Task: For heading Use Lexend with green colour, bold & Underline.  font size for heading22,  'Change the font style of data to'Lexend and font size to 14,  Change the alignment of both headline & data to Align center.  In the sheet  Attendance Log Template
Action: Mouse moved to (62, 179)
Screenshot: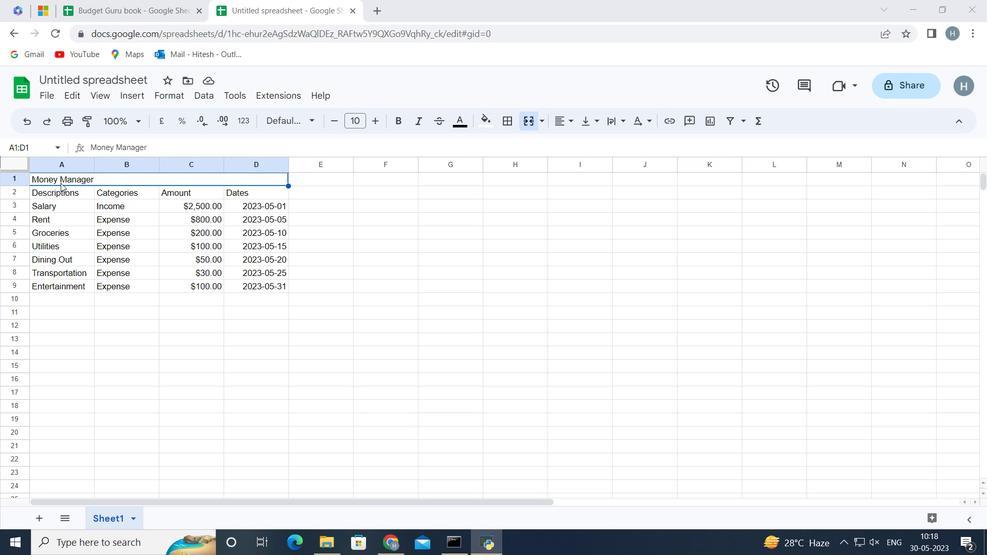
Action: Mouse pressed left at (62, 179)
Screenshot: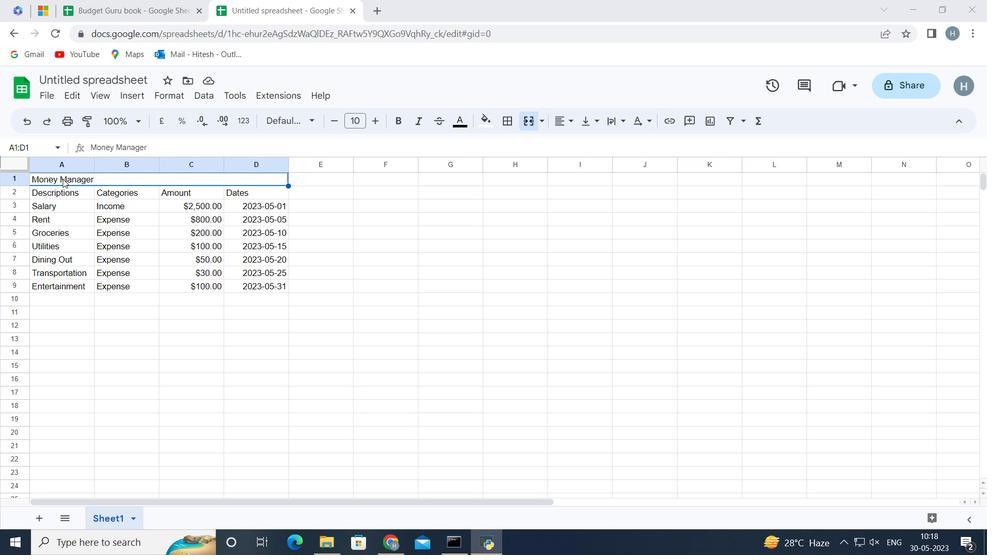 
Action: Mouse moved to (83, 178)
Screenshot: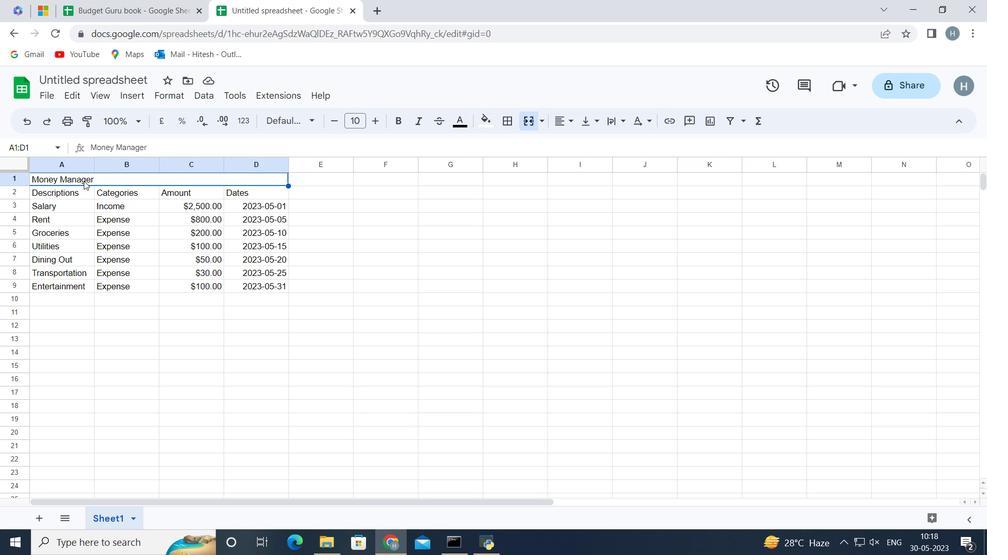 
Action: Mouse pressed left at (83, 178)
Screenshot: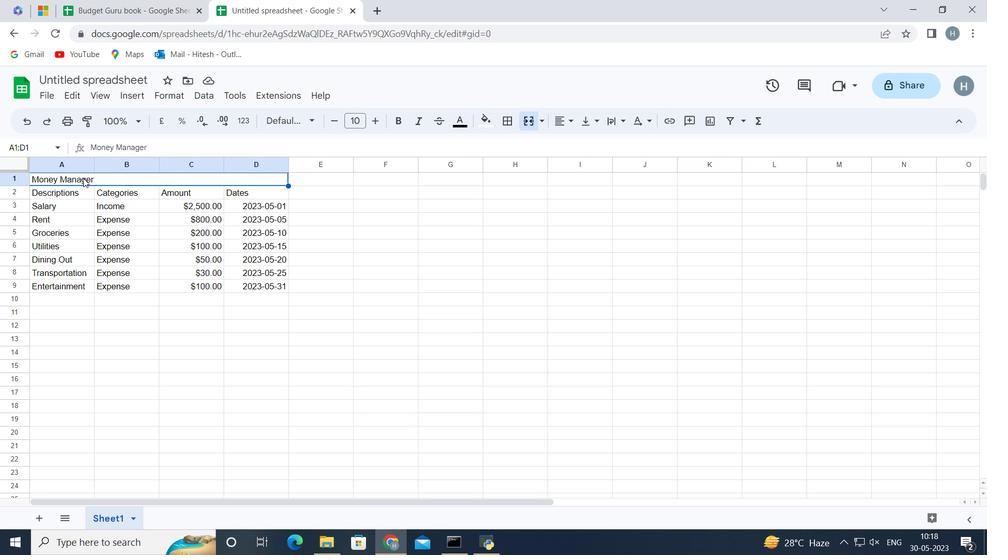 
Action: Mouse moved to (309, 119)
Screenshot: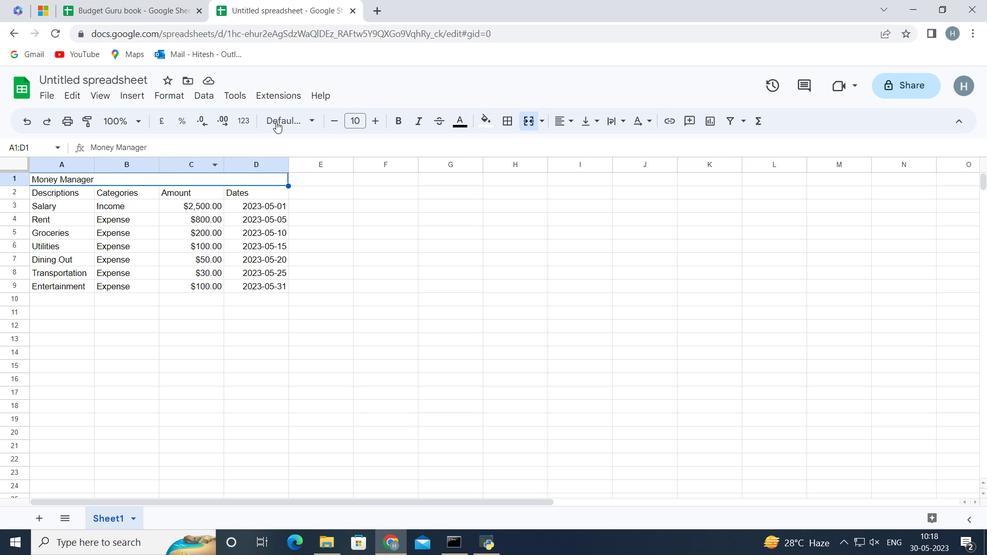 
Action: Mouse pressed left at (309, 119)
Screenshot: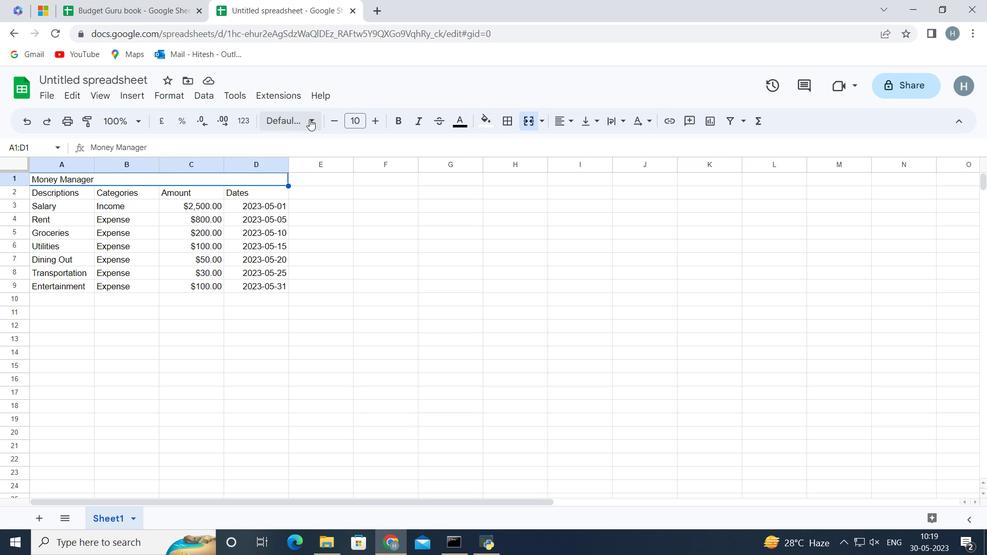 
Action: Mouse moved to (326, 375)
Screenshot: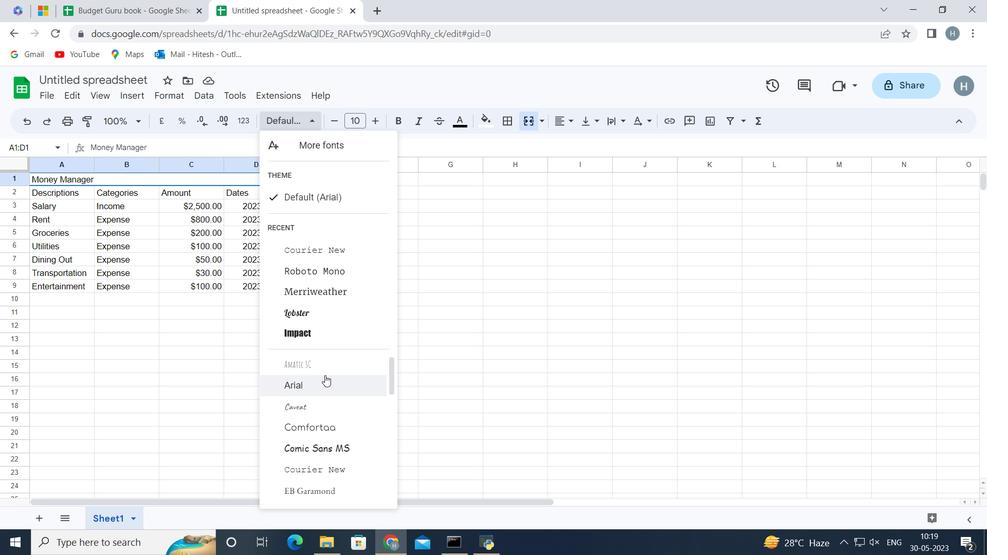 
Action: Mouse scrolled (326, 375) with delta (0, 0)
Screenshot: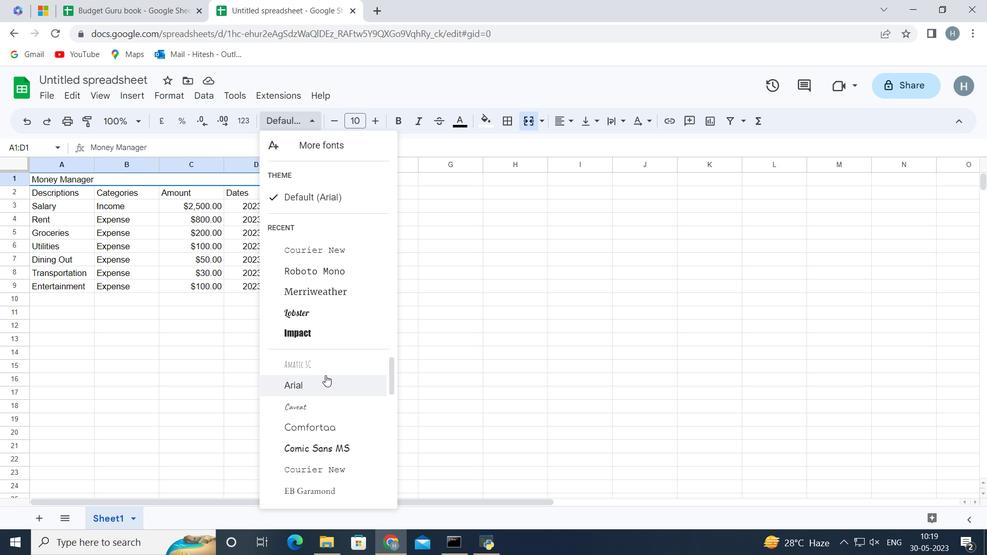 
Action: Mouse scrolled (326, 375) with delta (0, 0)
Screenshot: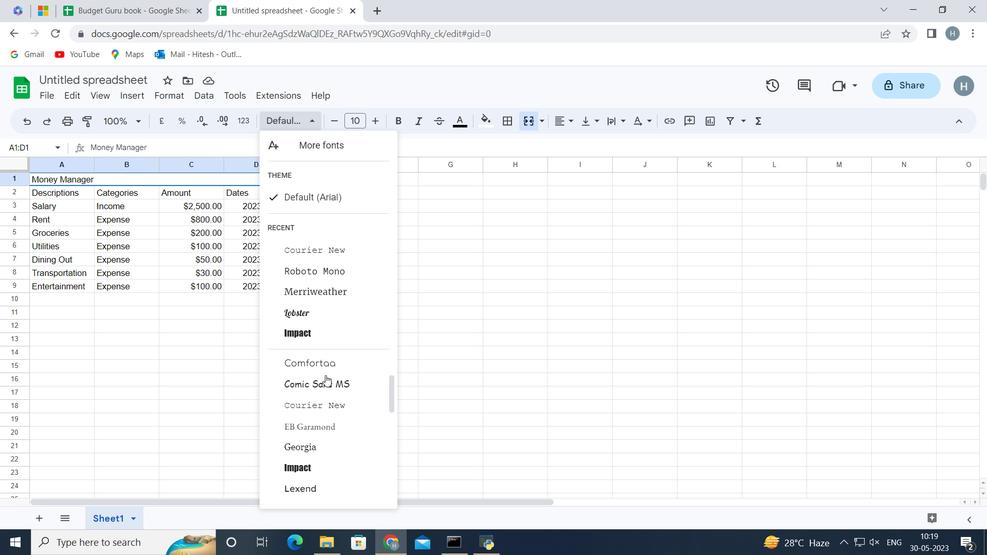 
Action: Mouse moved to (337, 421)
Screenshot: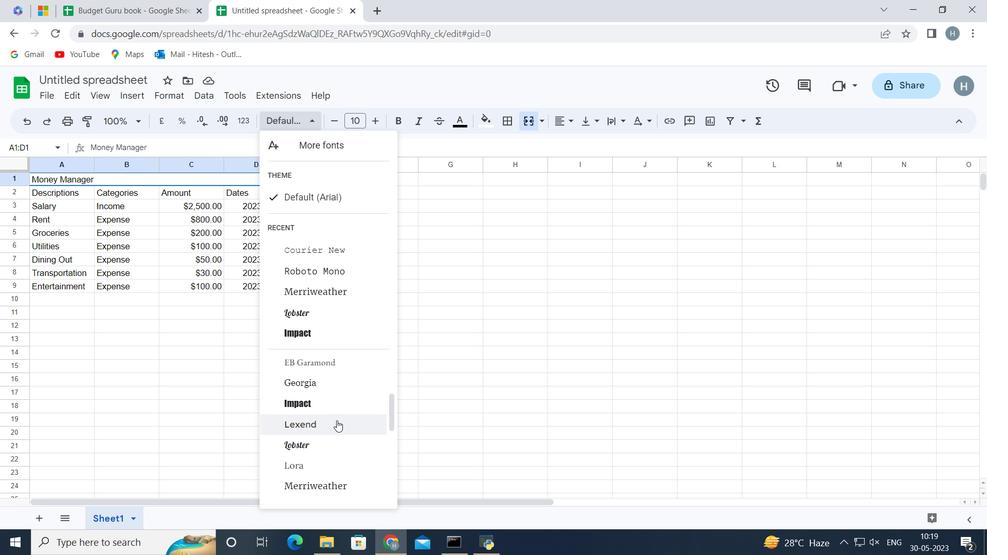 
Action: Mouse pressed left at (337, 421)
Screenshot: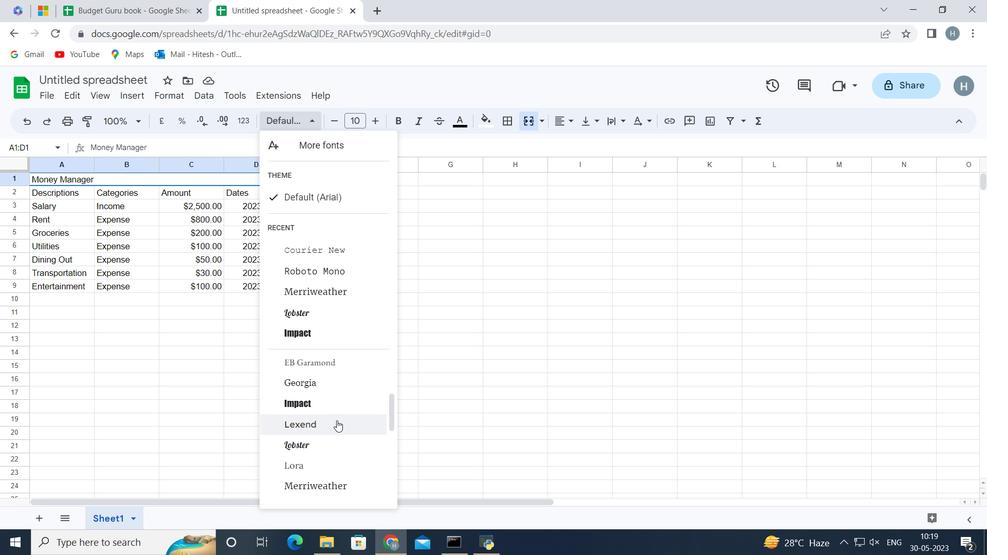 
Action: Mouse moved to (488, 125)
Screenshot: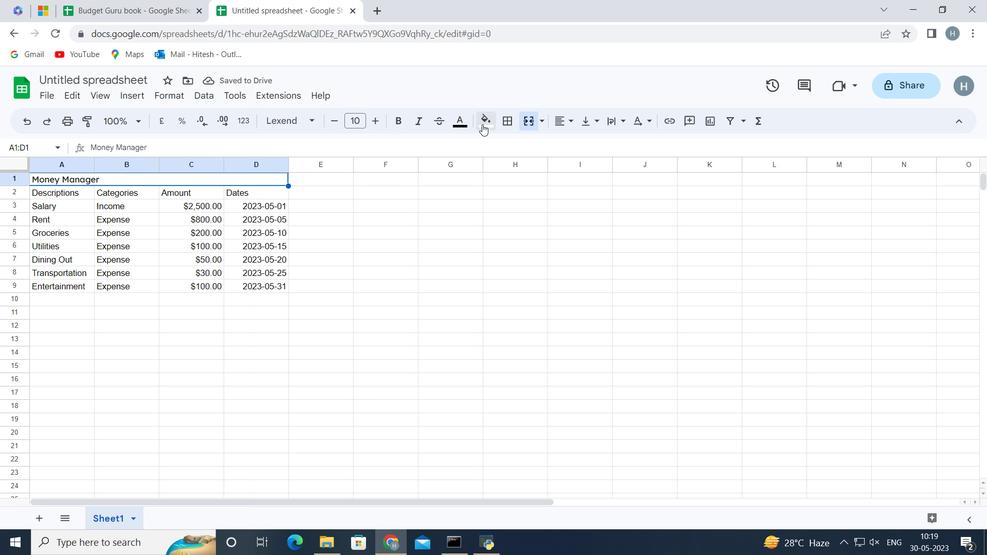 
Action: Mouse pressed left at (488, 125)
Screenshot: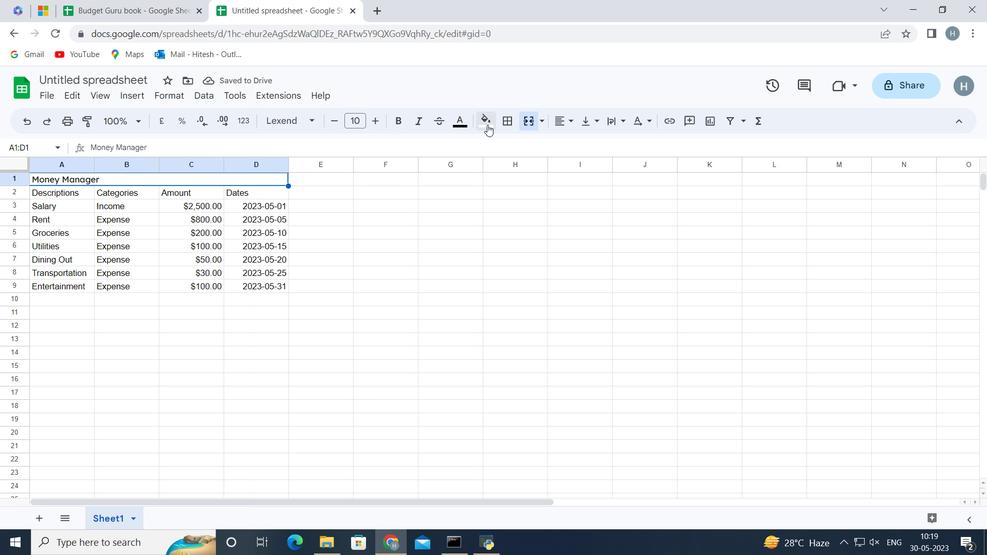 
Action: Mouse moved to (544, 177)
Screenshot: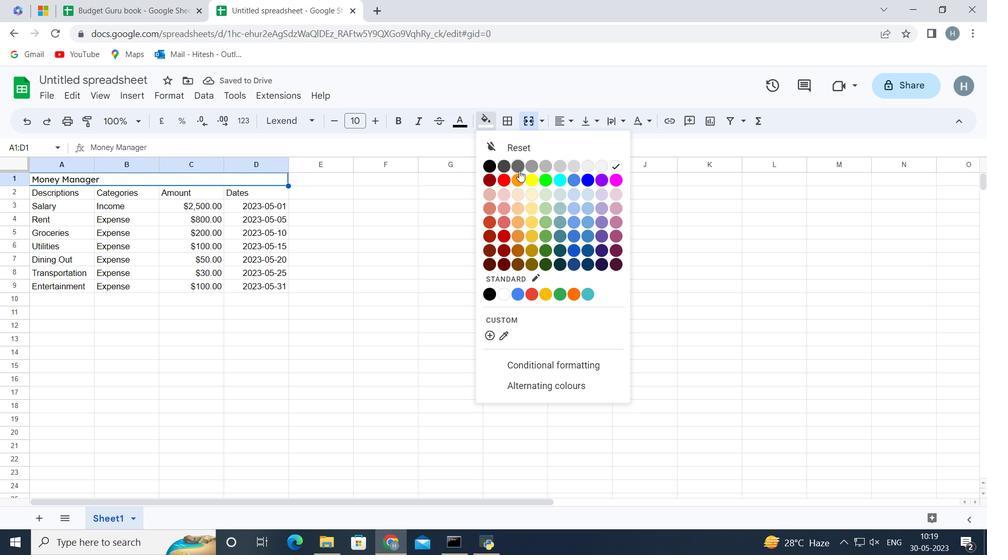 
Action: Mouse pressed left at (544, 177)
Screenshot: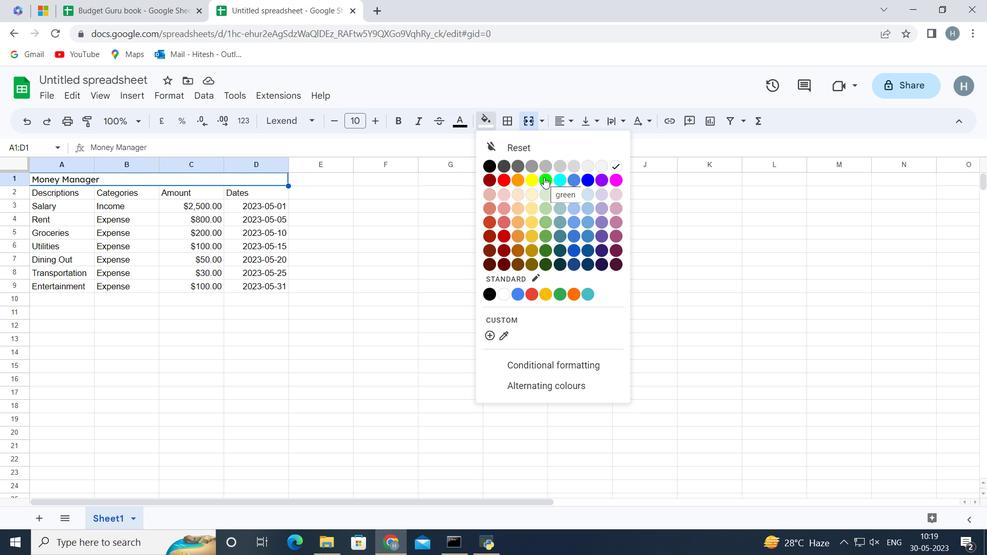 
Action: Mouse moved to (395, 125)
Screenshot: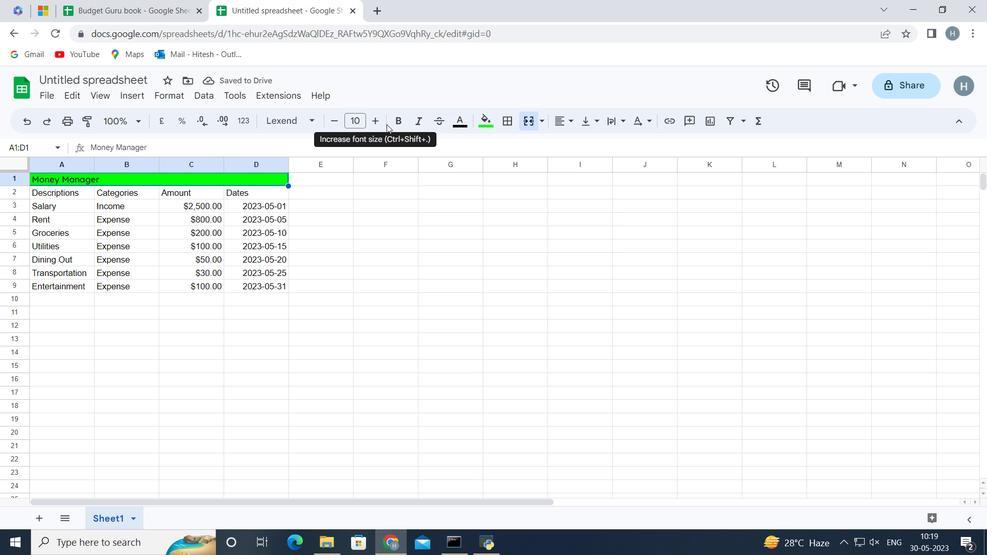 
Action: Mouse pressed left at (395, 125)
Screenshot: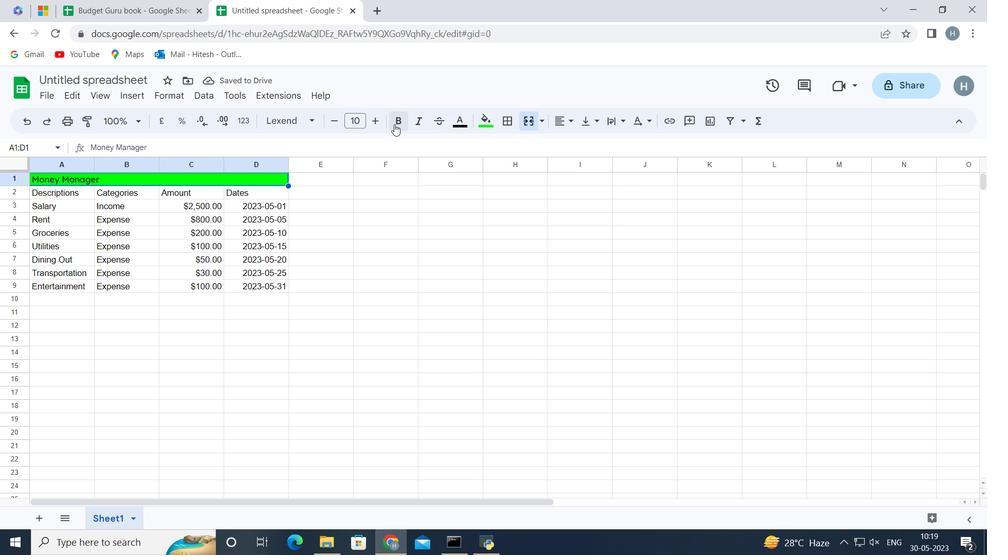 
Action: Mouse moved to (165, 95)
Screenshot: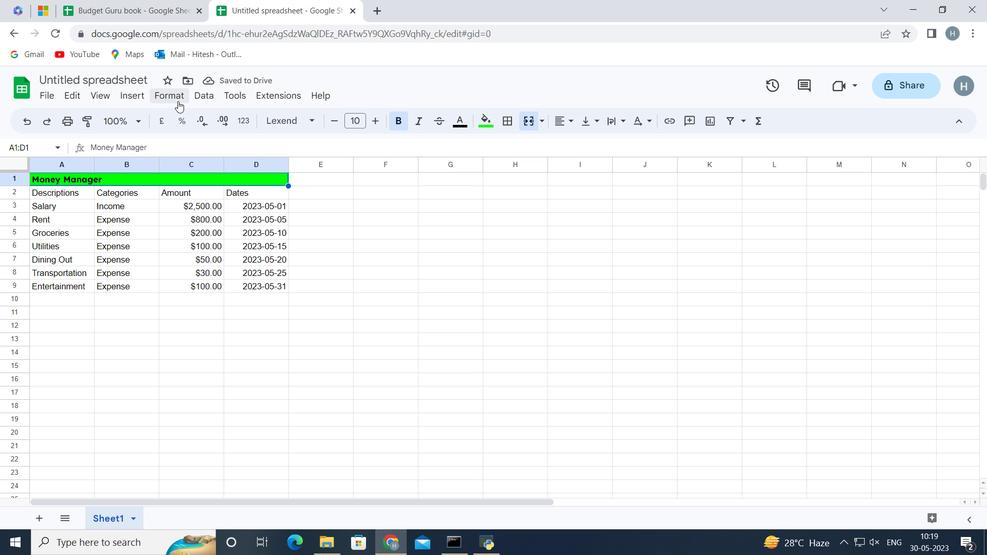
Action: Mouse pressed left at (165, 95)
Screenshot: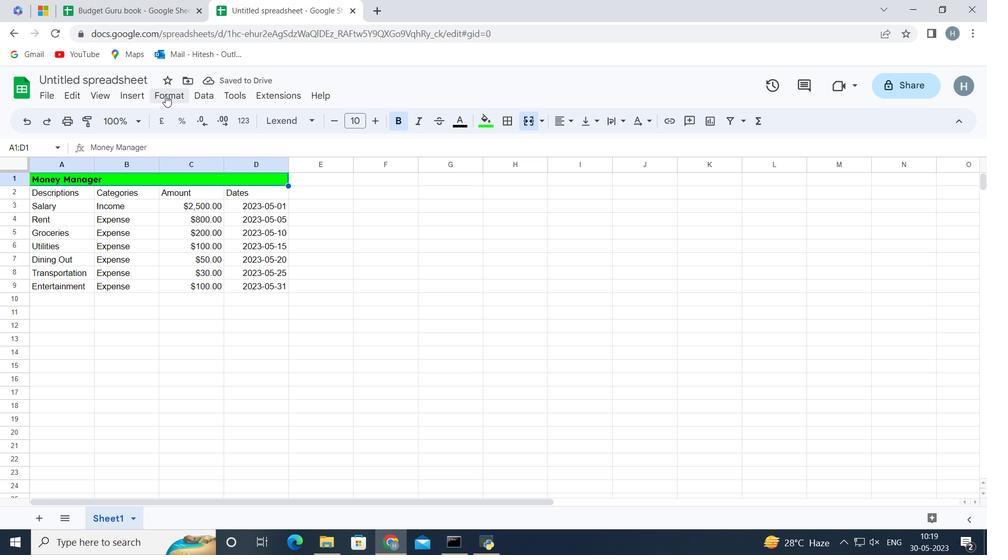 
Action: Mouse moved to (400, 218)
Screenshot: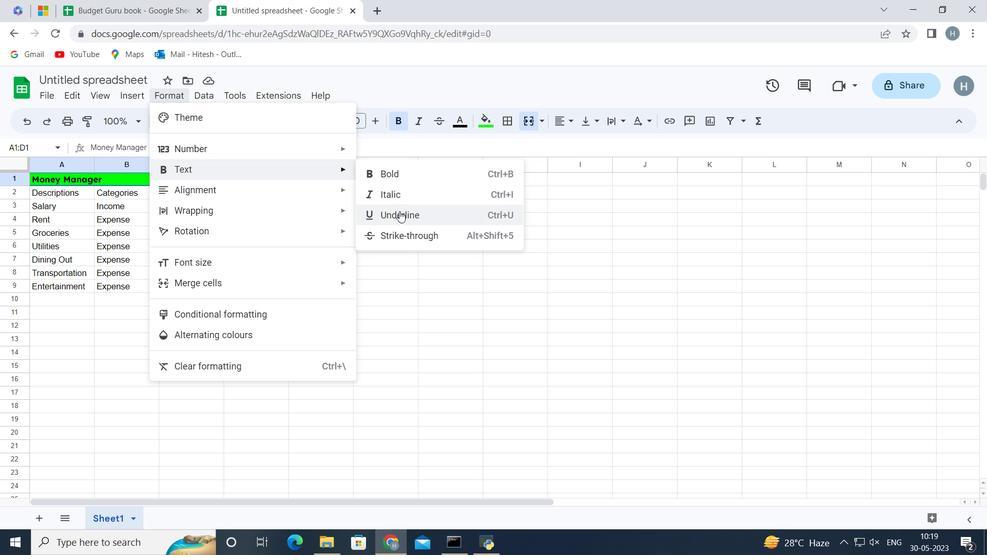 
Action: Mouse pressed left at (400, 218)
Screenshot: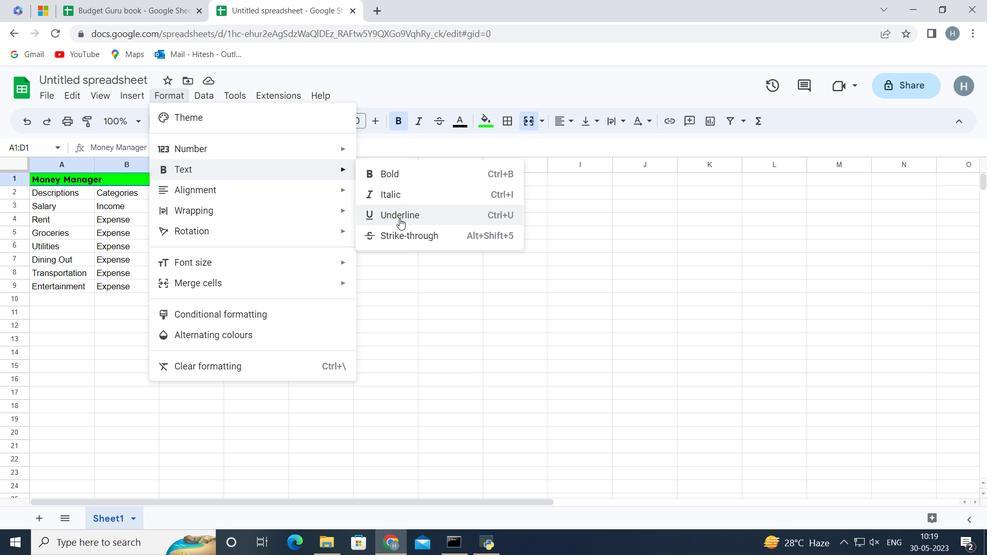 
Action: Mouse moved to (376, 115)
Screenshot: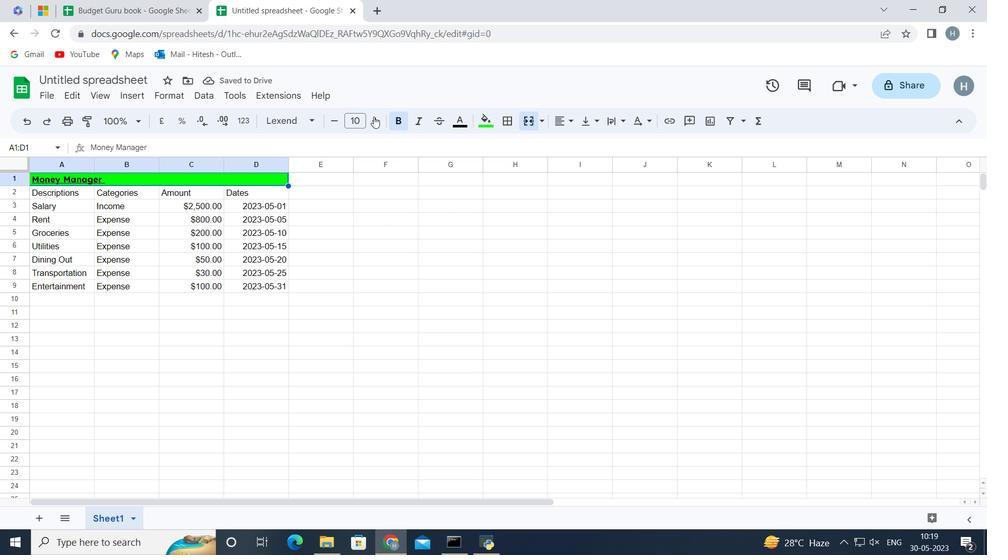 
Action: Mouse pressed left at (376, 115)
Screenshot: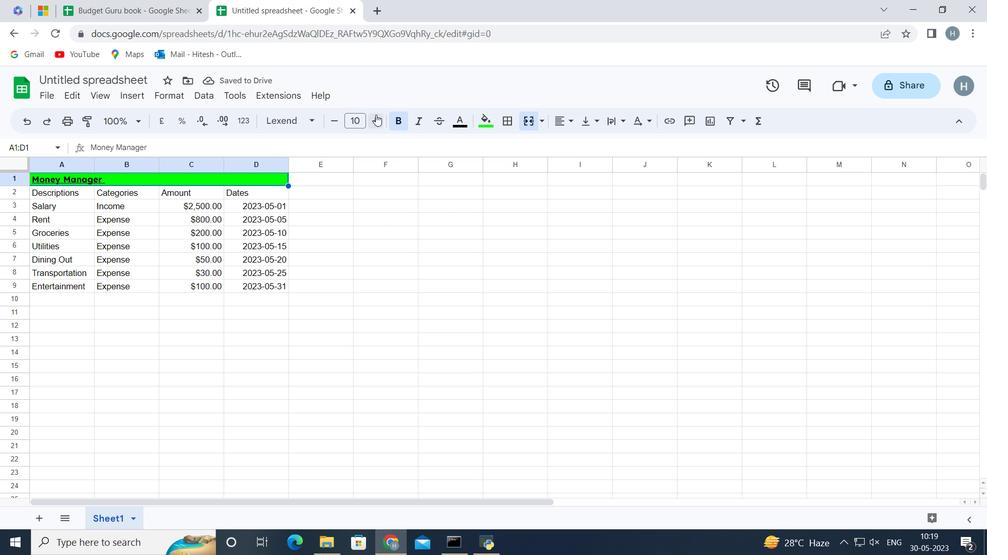 
Action: Mouse pressed left at (376, 115)
Screenshot: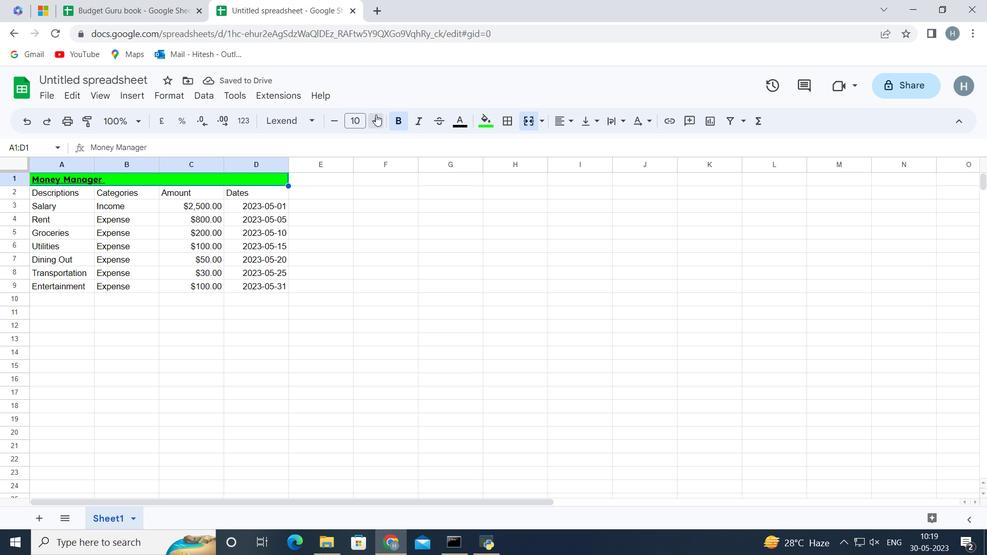 
Action: Mouse pressed left at (376, 115)
Screenshot: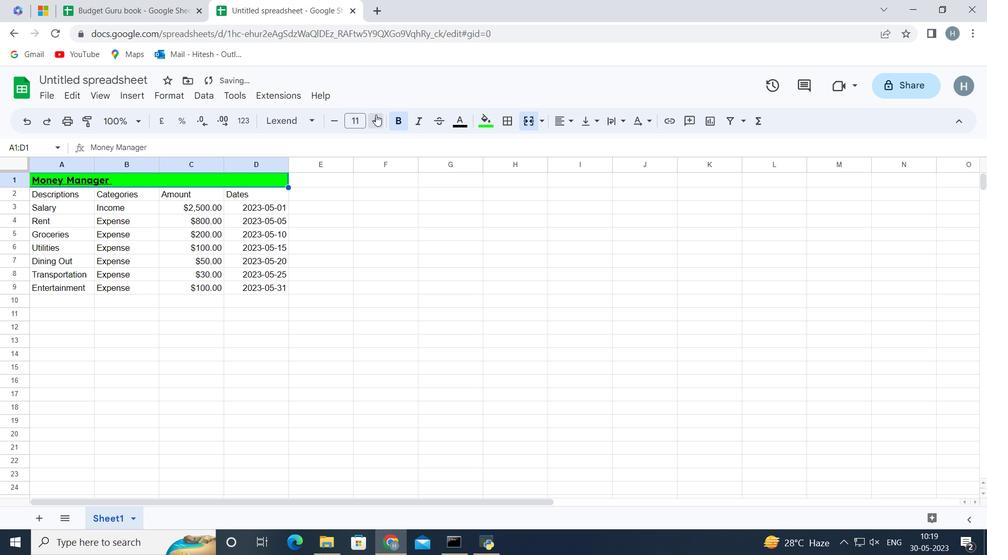 
Action: Mouse pressed left at (376, 115)
Screenshot: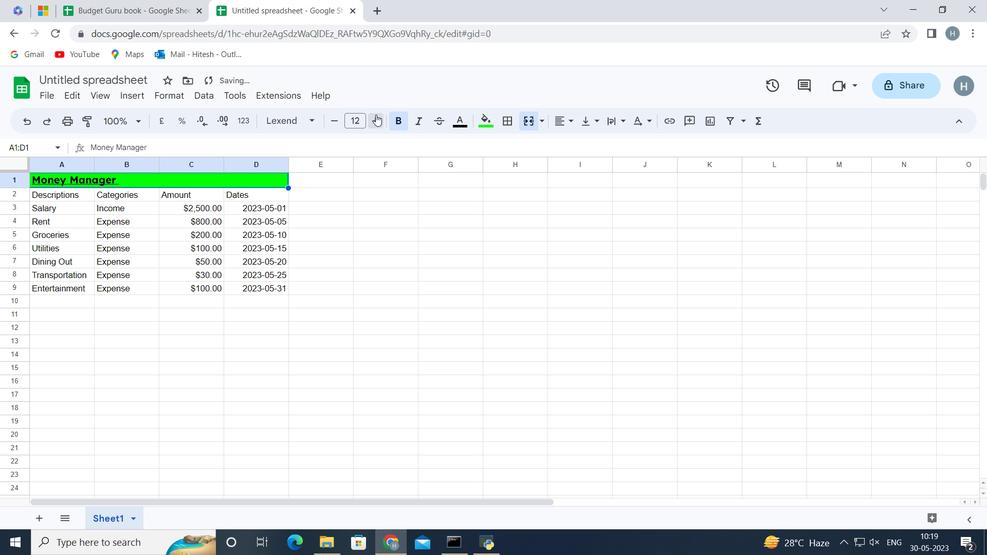 
Action: Mouse pressed left at (376, 115)
Screenshot: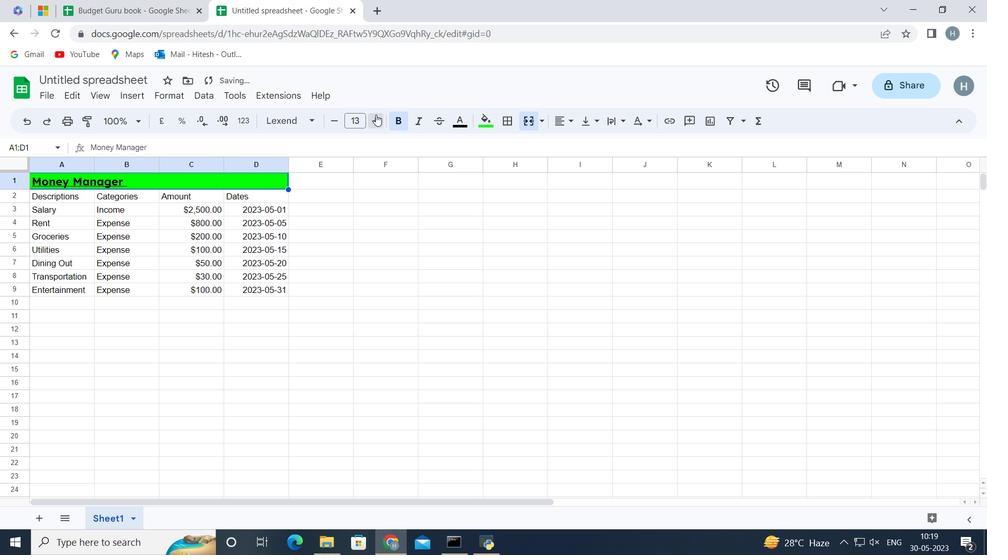 
Action: Mouse pressed left at (376, 115)
Screenshot: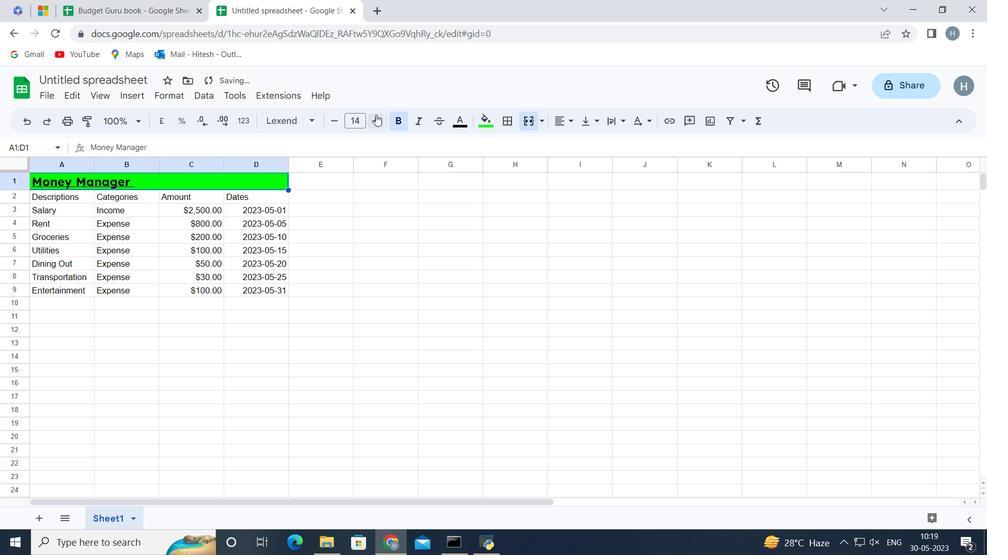 
Action: Mouse pressed left at (376, 115)
Screenshot: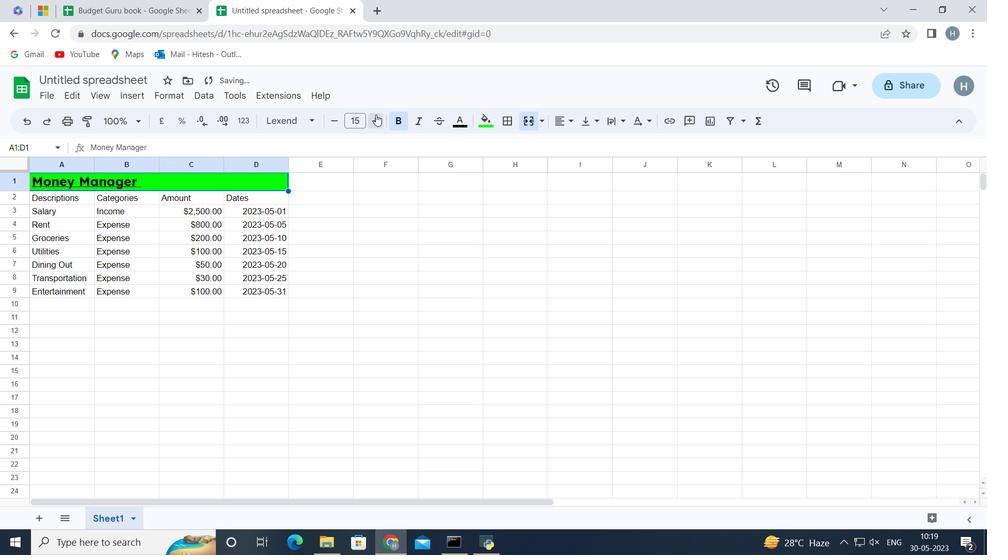 
Action: Mouse pressed left at (376, 115)
Screenshot: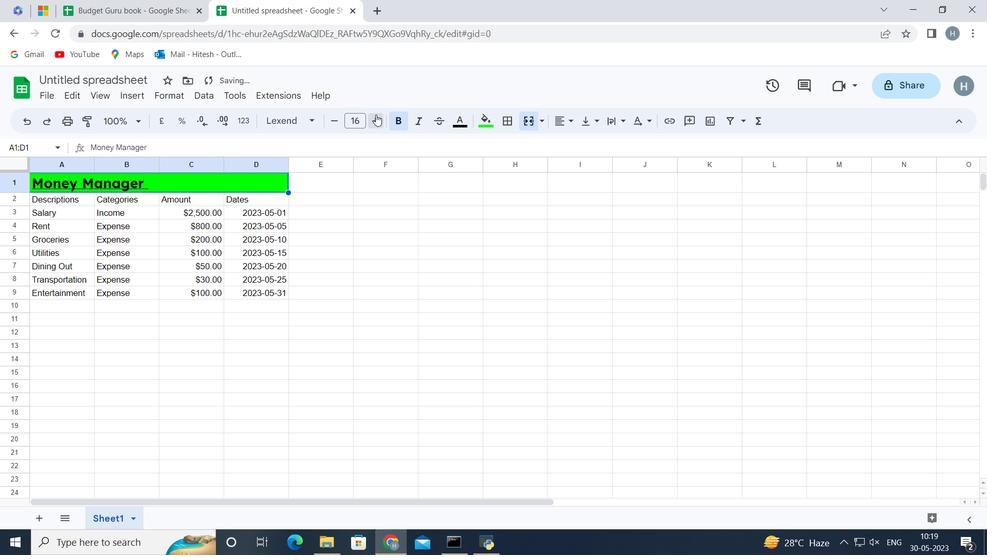 
Action: Mouse pressed left at (376, 115)
Screenshot: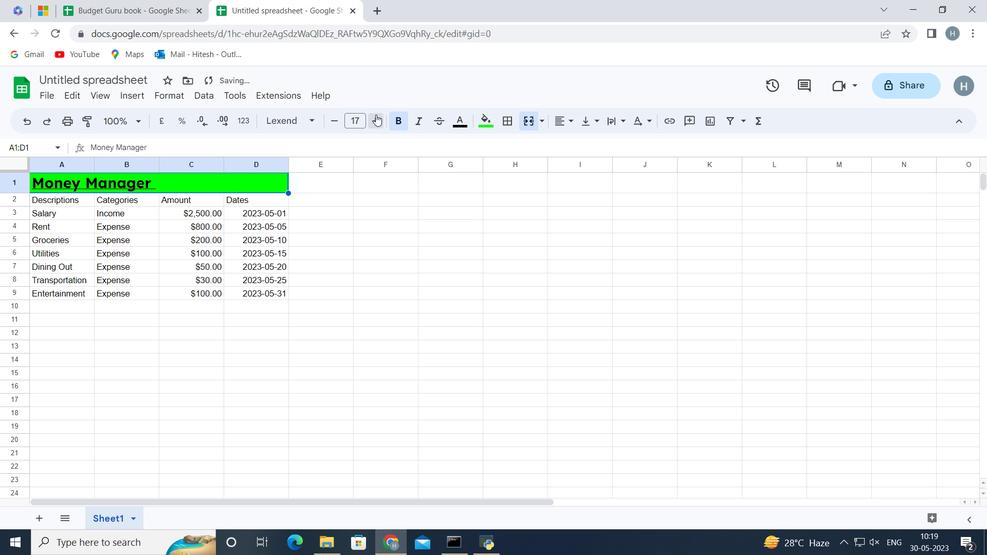 
Action: Mouse pressed left at (376, 115)
Screenshot: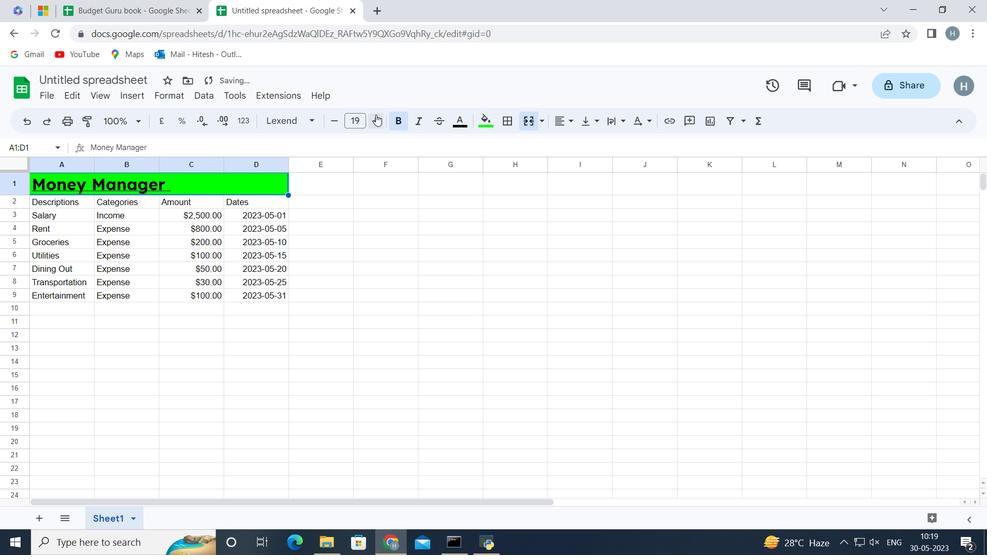 
Action: Mouse pressed left at (376, 115)
Screenshot: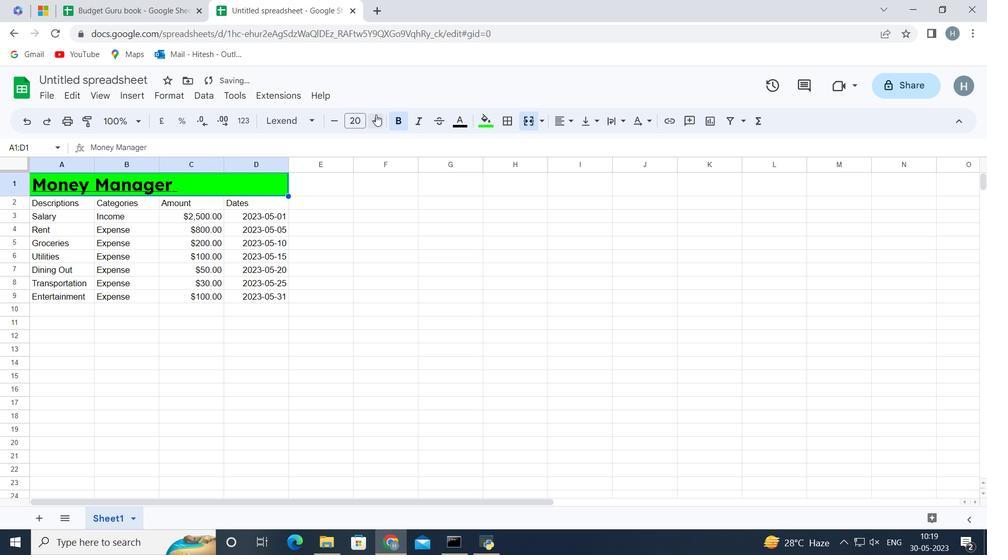 
Action: Mouse pressed left at (376, 115)
Screenshot: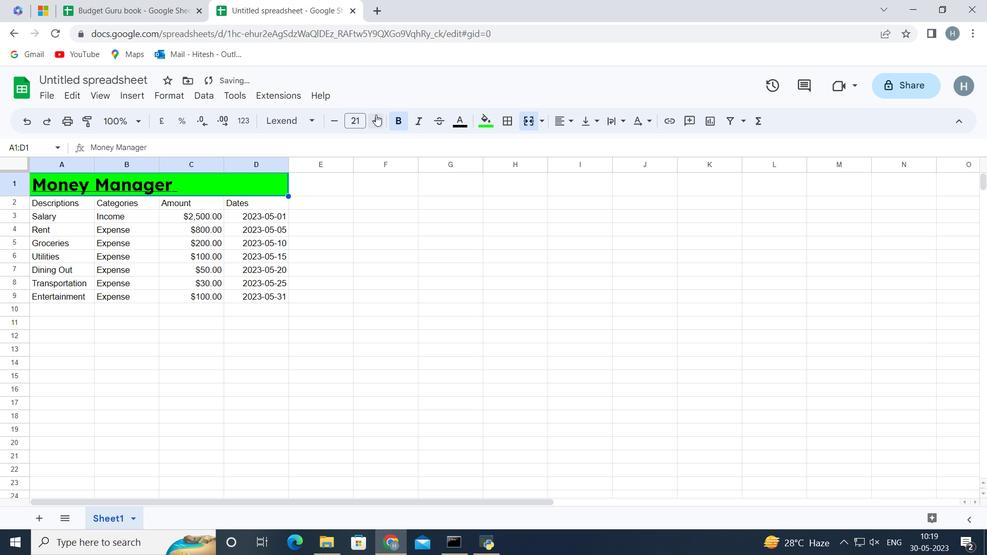 
Action: Mouse moved to (168, 398)
Screenshot: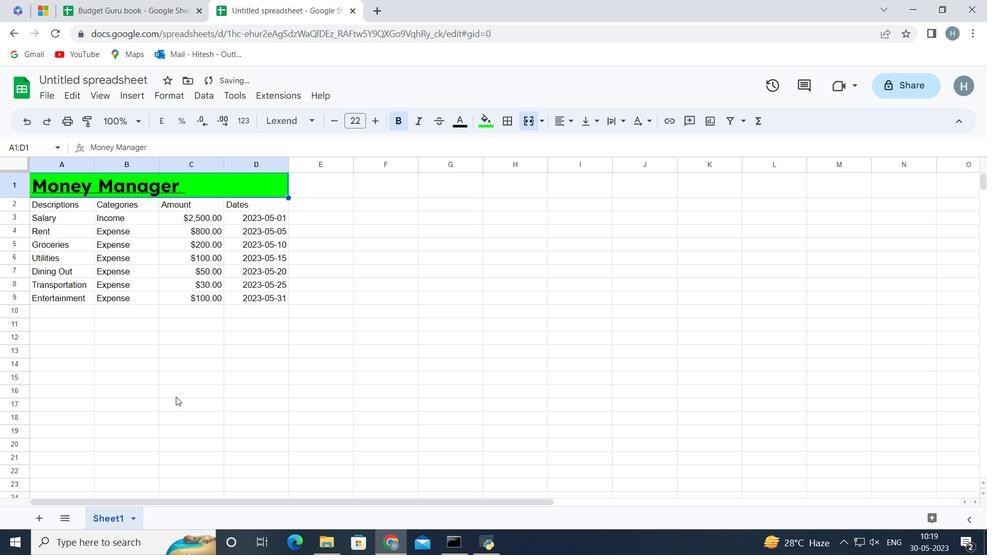 
Action: Mouse pressed left at (168, 398)
Screenshot: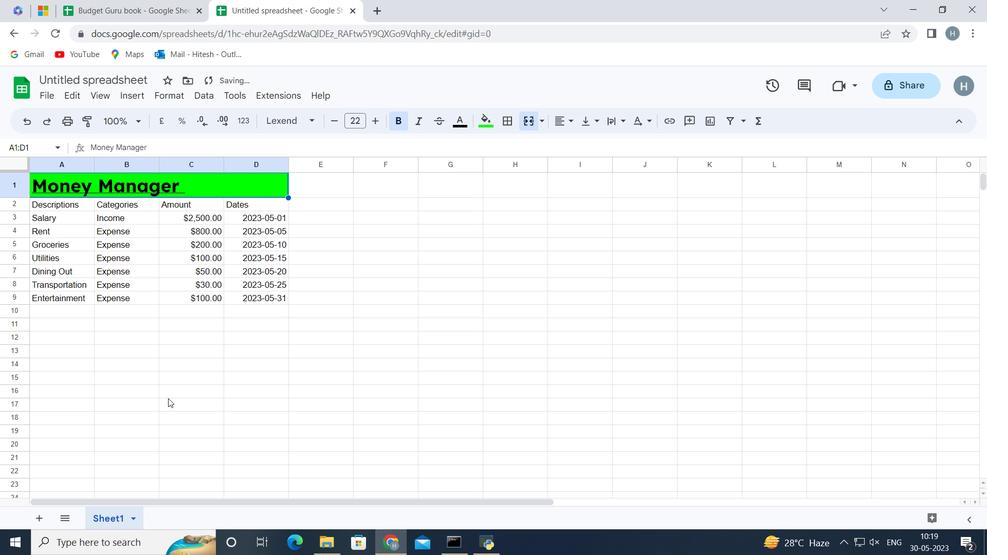 
Action: Mouse moved to (58, 201)
Screenshot: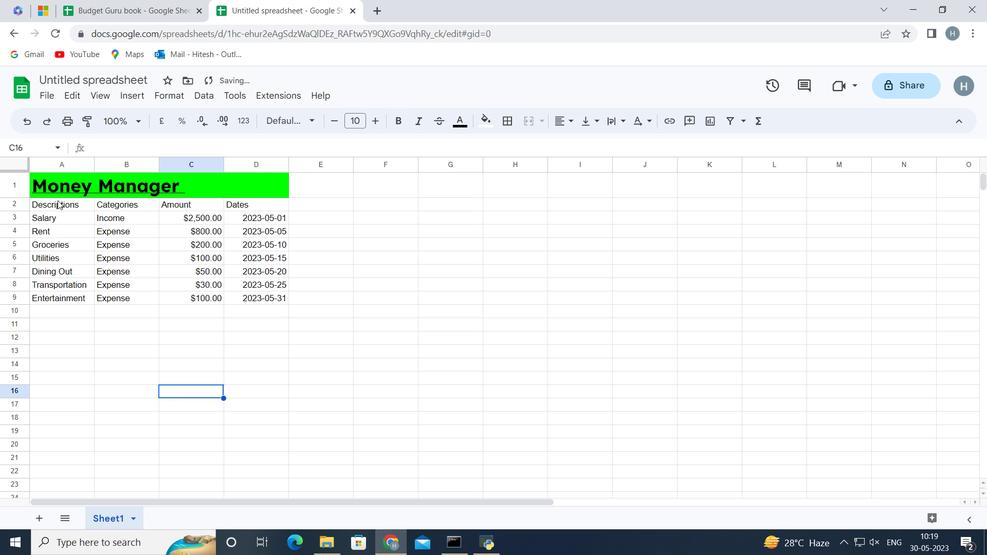 
Action: Mouse pressed left at (58, 201)
Screenshot: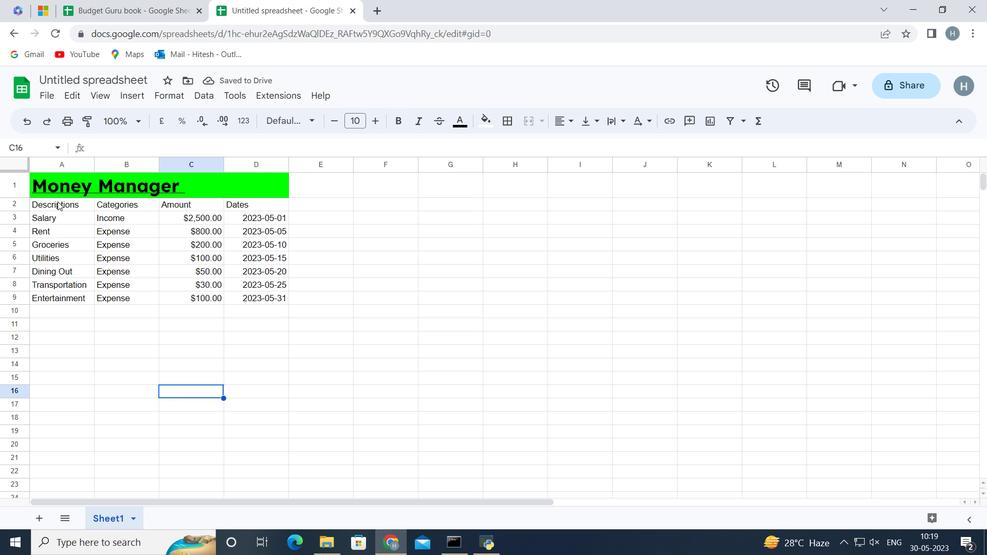 
Action: Key pressed <Key.shift><Key.right><Key.right><Key.right><Key.down><Key.down><Key.down><Key.down><Key.down><Key.down><Key.down>
Screenshot: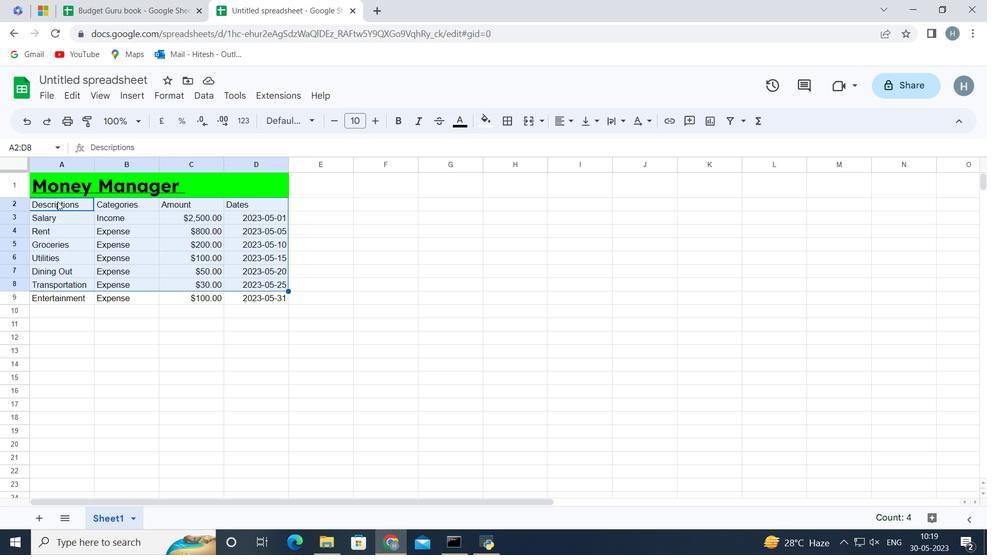 
Action: Mouse moved to (293, 123)
Screenshot: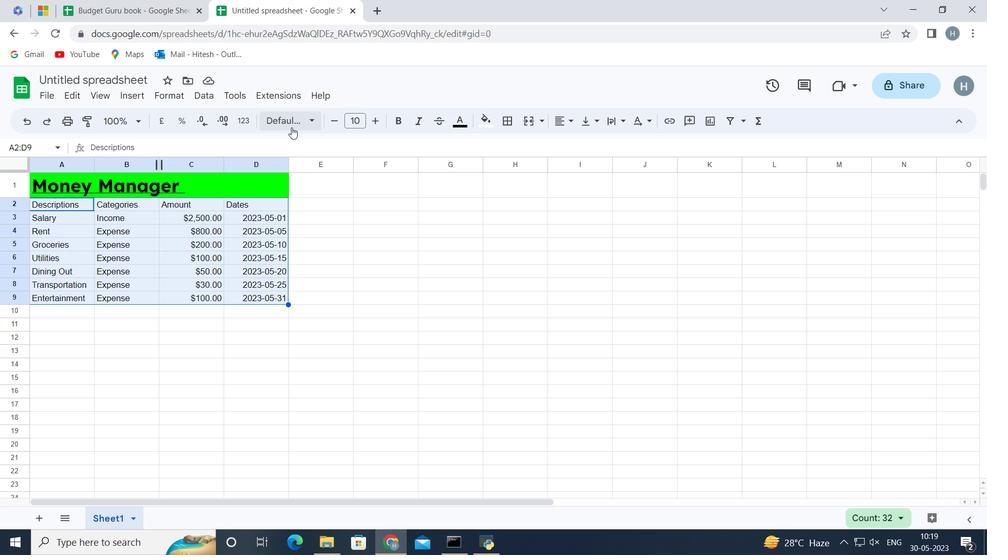 
Action: Mouse pressed left at (293, 123)
Screenshot: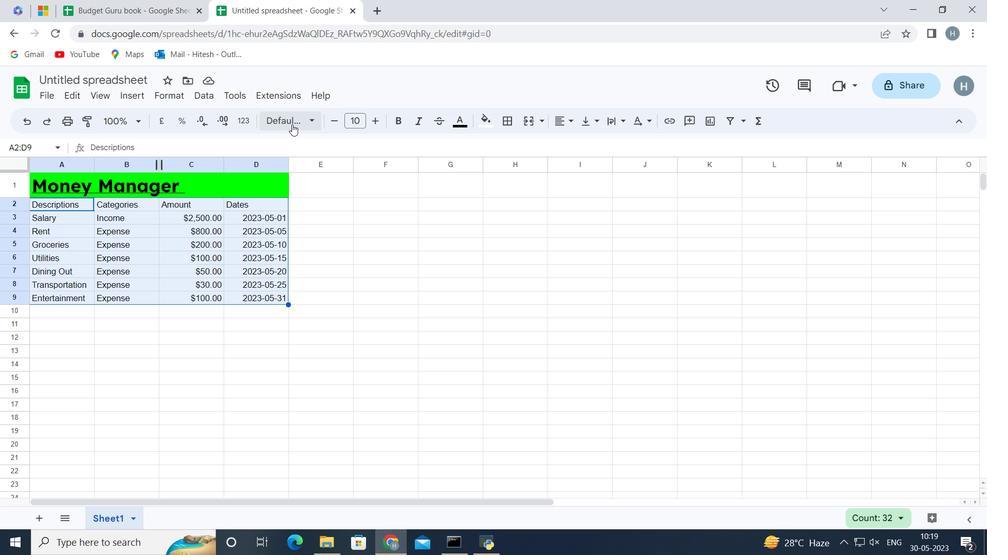 
Action: Mouse moved to (297, 246)
Screenshot: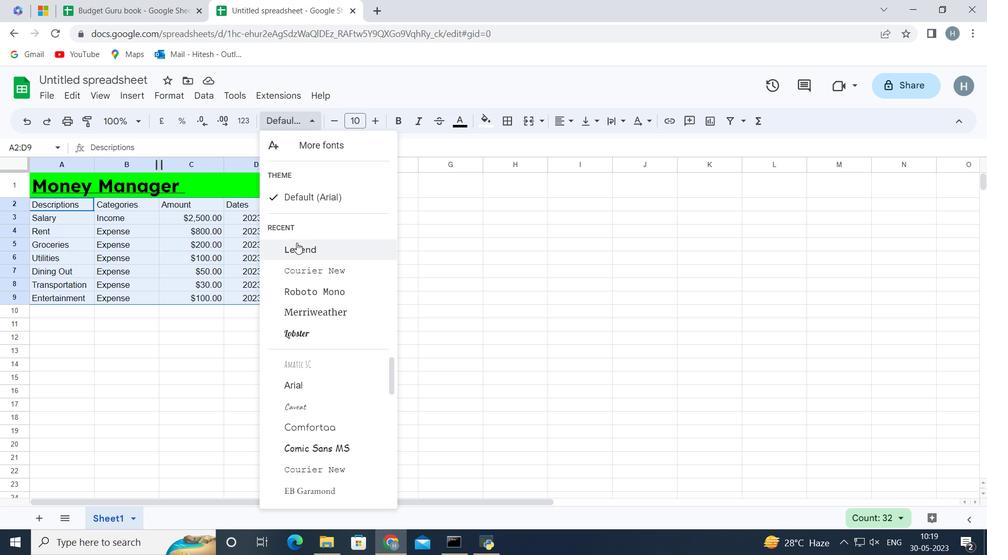 
Action: Mouse pressed left at (297, 246)
Screenshot: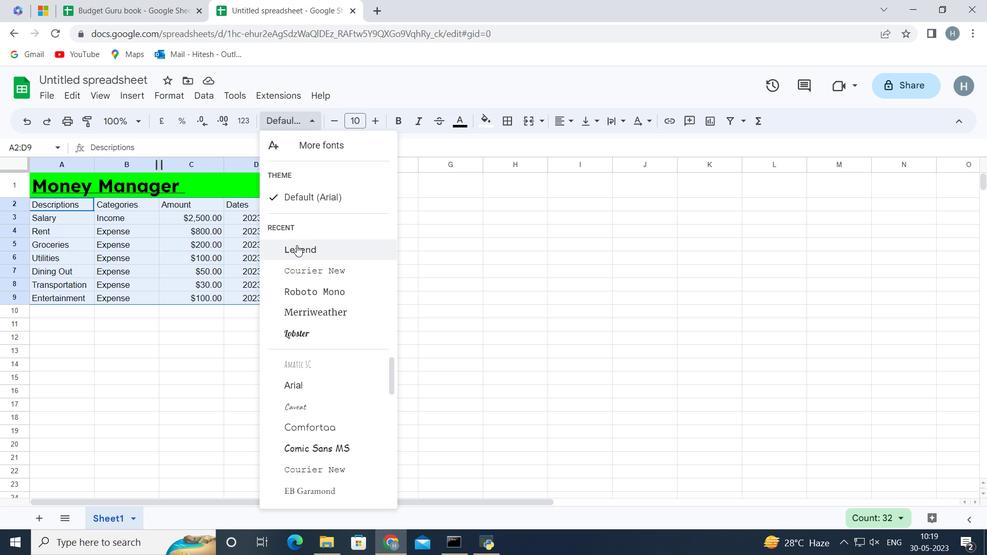 
Action: Mouse moved to (376, 123)
Screenshot: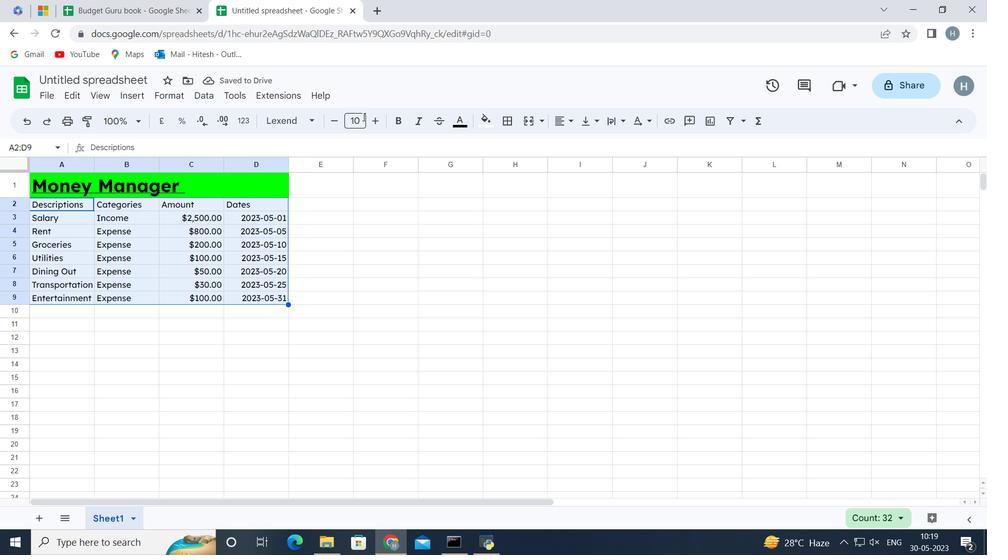 
Action: Mouse pressed left at (376, 123)
Screenshot: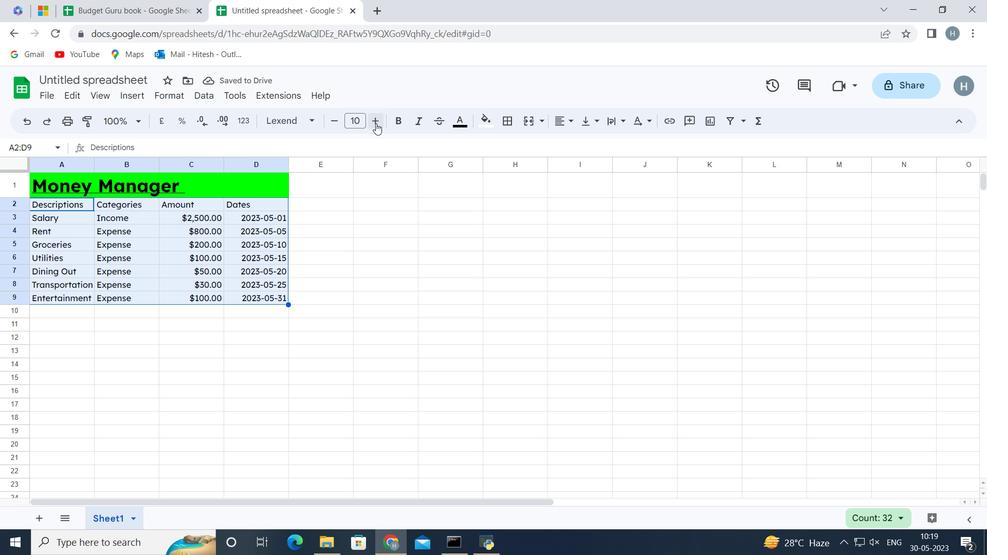 
Action: Mouse pressed left at (376, 123)
Screenshot: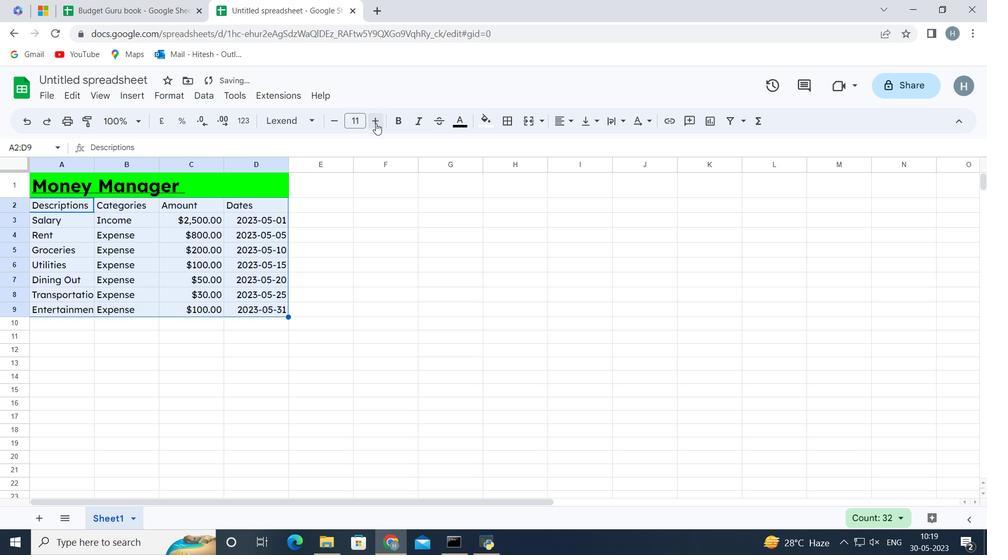 
Action: Mouse pressed left at (376, 123)
Screenshot: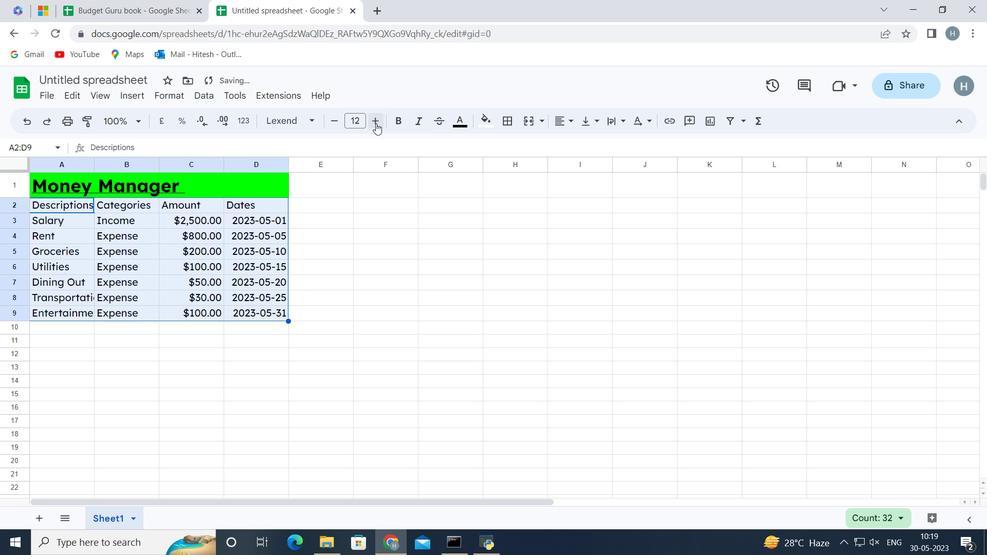 
Action: Mouse pressed left at (376, 123)
Screenshot: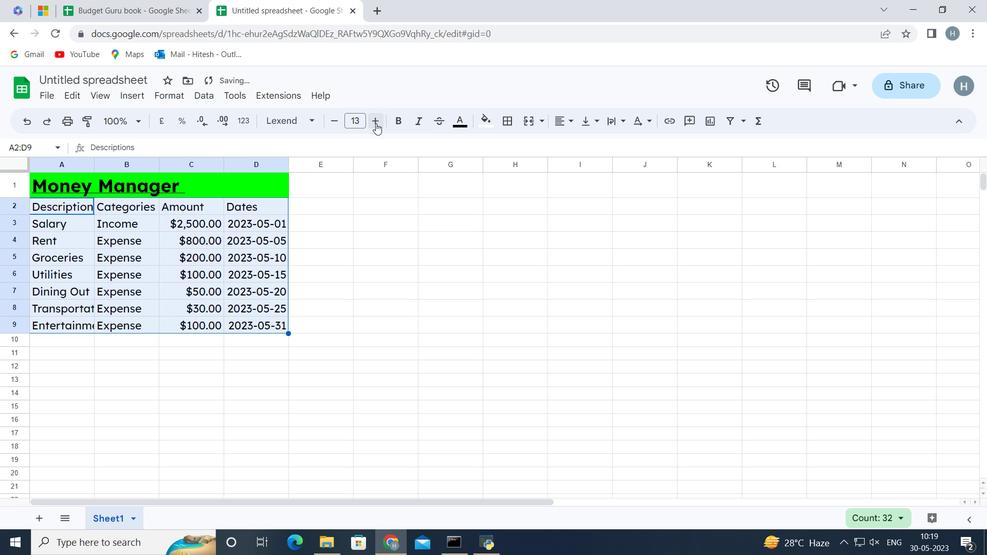 
Action: Mouse moved to (125, 373)
Screenshot: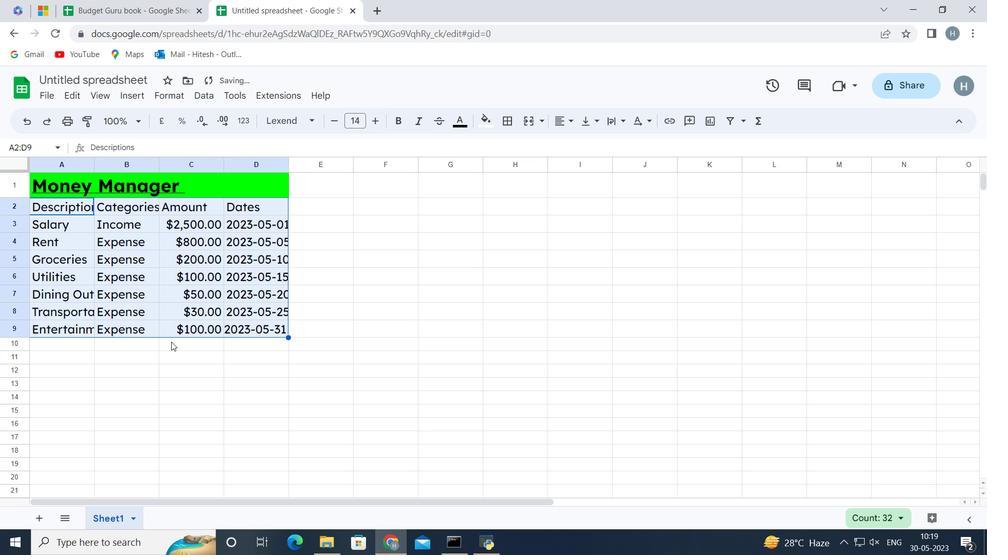 
Action: Mouse pressed left at (125, 373)
Screenshot: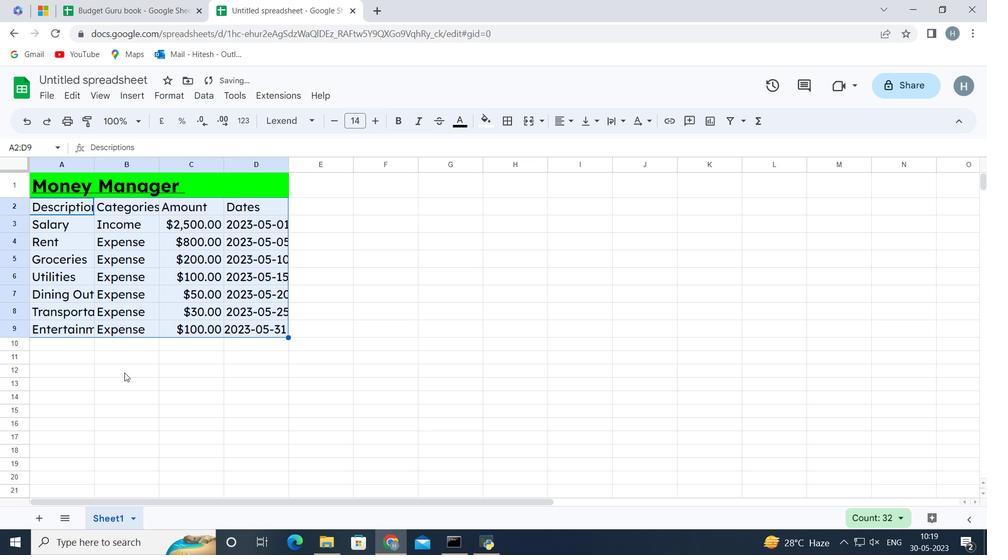 
Action: Mouse moved to (47, 160)
Screenshot: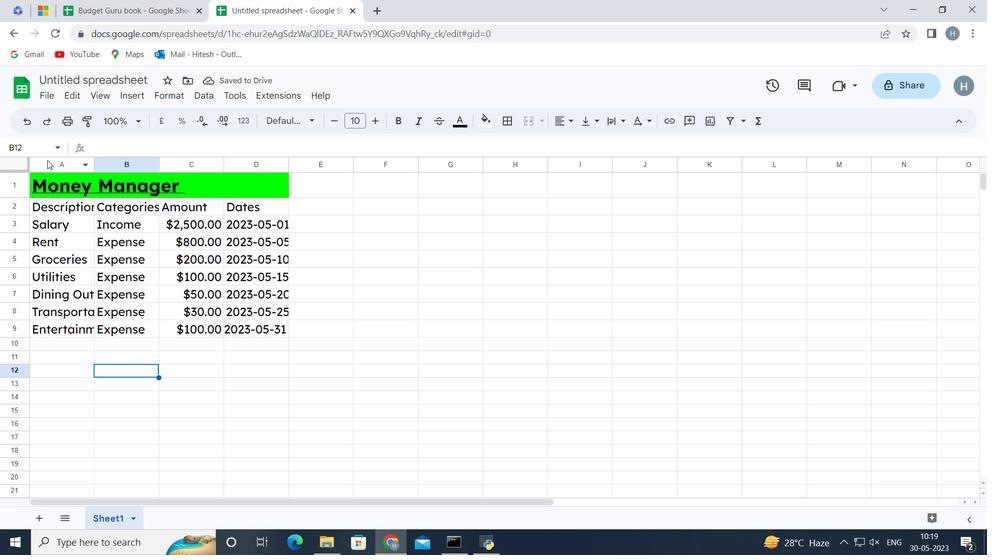
Action: Mouse pressed left at (47, 160)
Screenshot: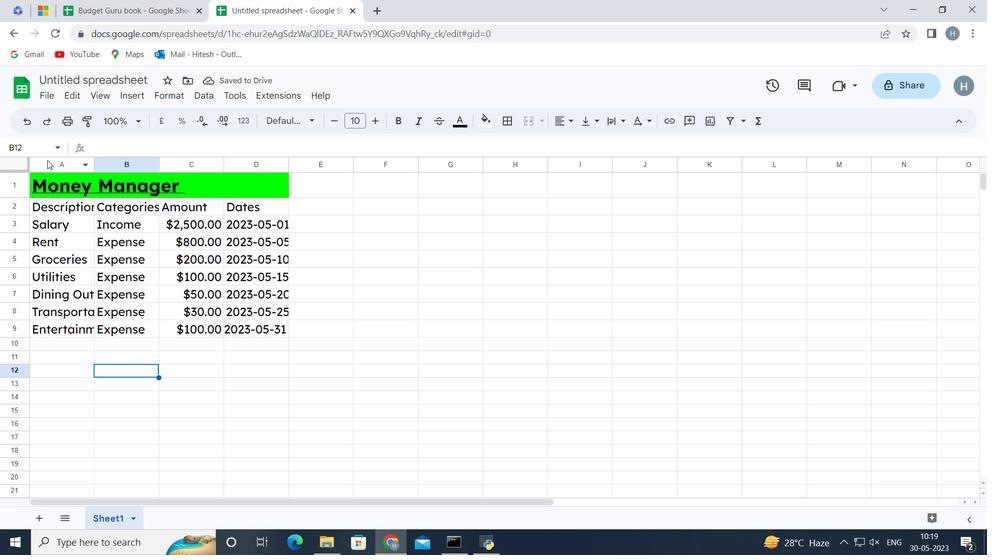 
Action: Mouse moved to (95, 163)
Screenshot: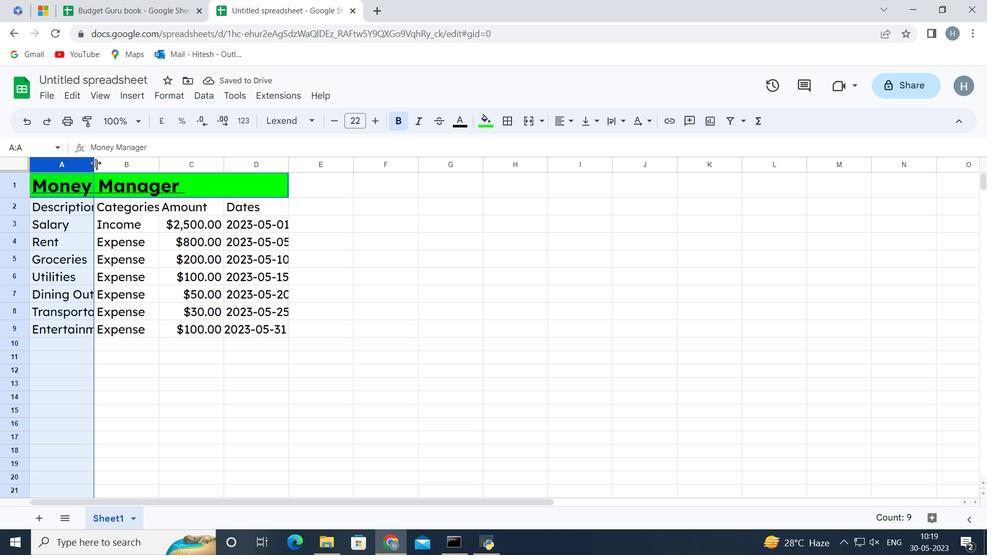 
Action: Mouse pressed left at (95, 163)
Screenshot: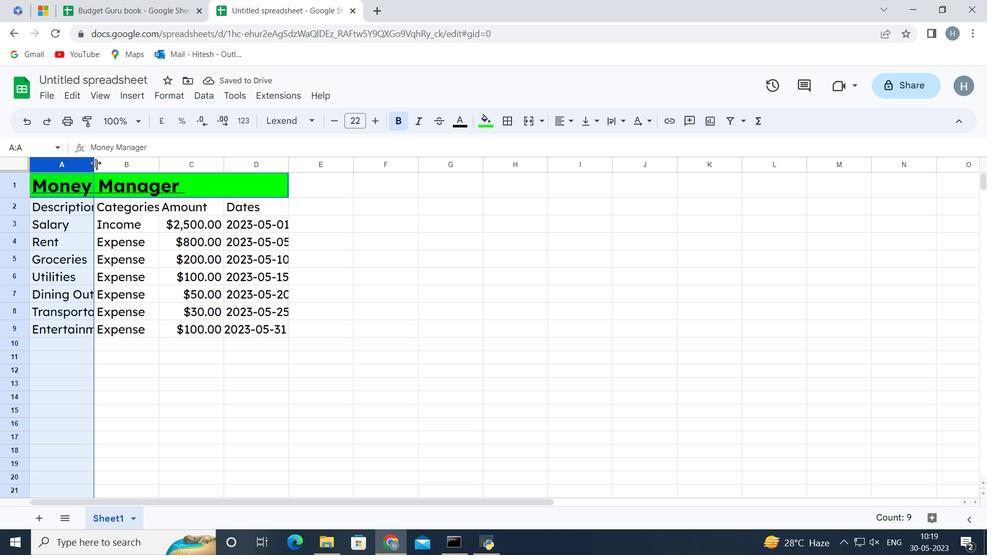 
Action: Mouse moved to (94, 163)
Screenshot: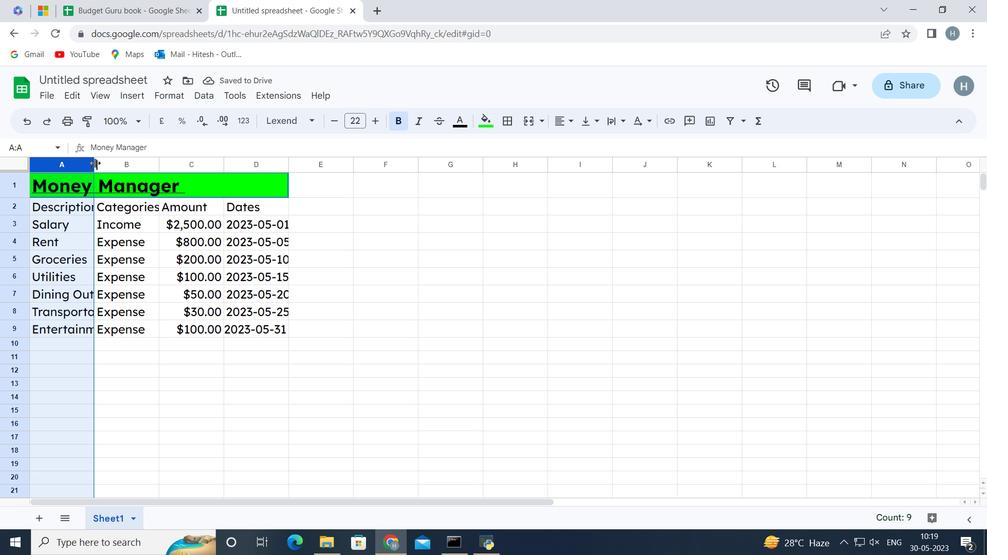 
Action: Mouse pressed left at (94, 163)
Screenshot: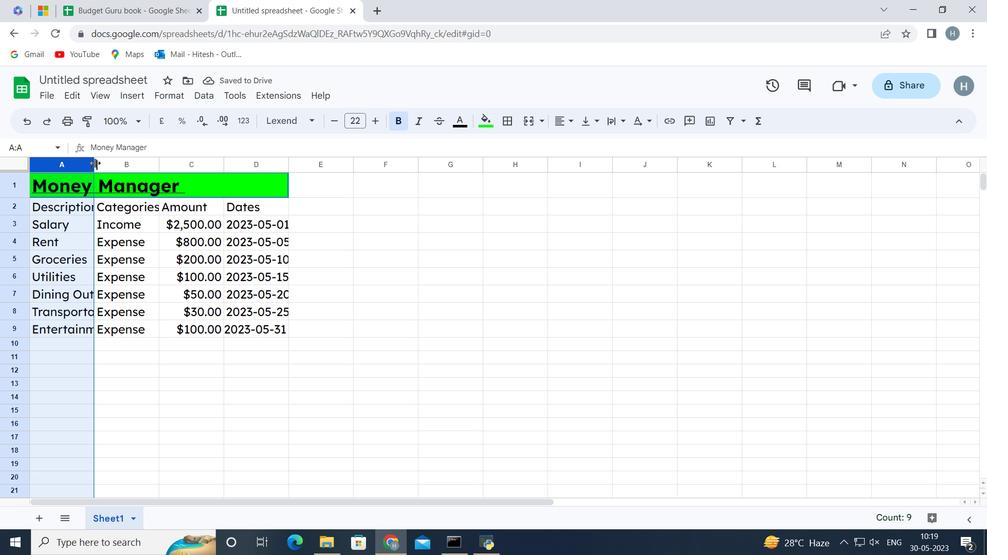 
Action: Mouse moved to (214, 165)
Screenshot: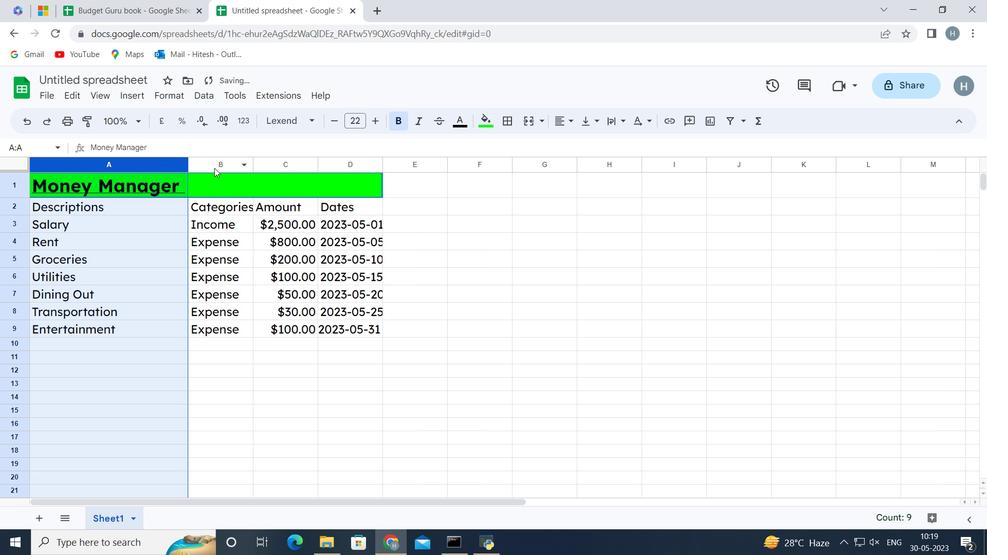 
Action: Mouse pressed left at (214, 165)
Screenshot: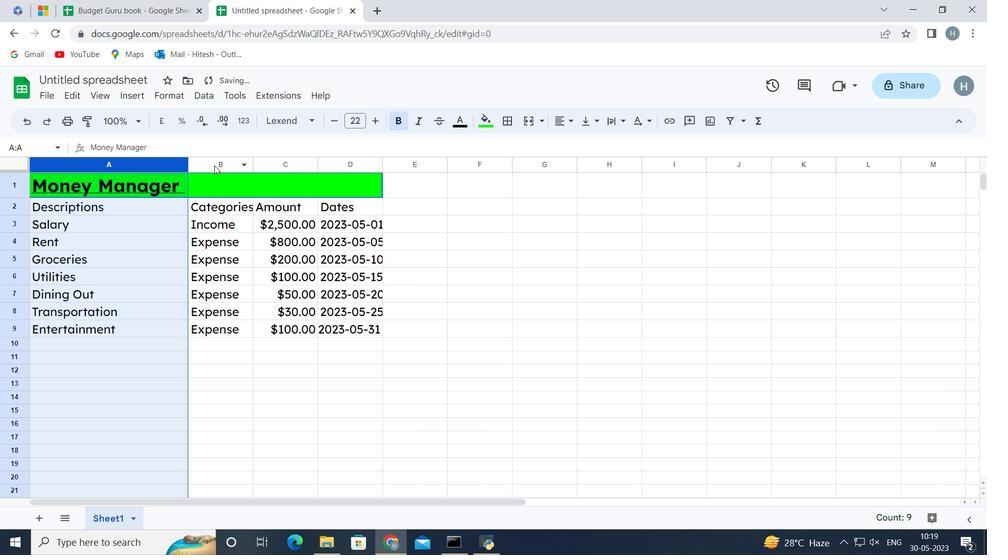 
Action: Mouse moved to (252, 164)
Screenshot: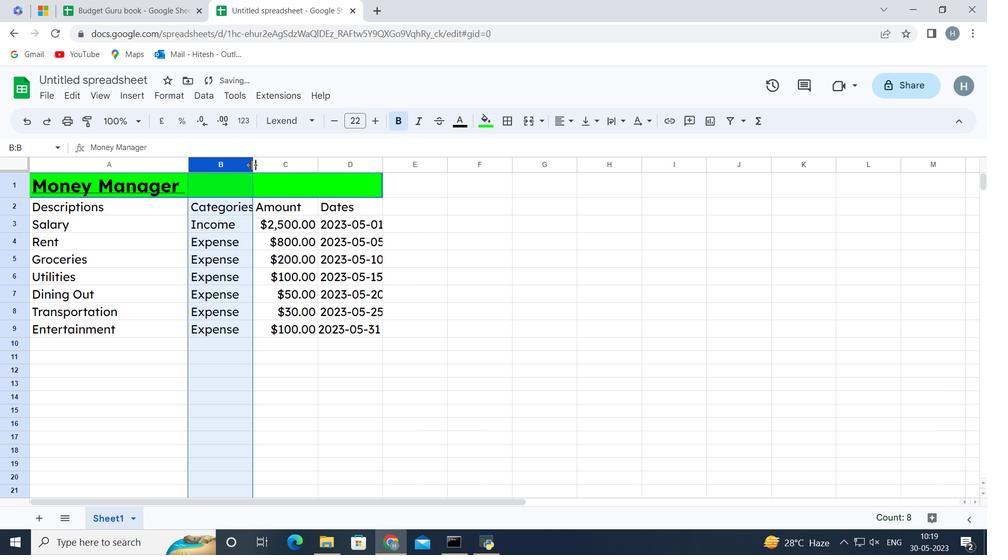 
Action: Mouse pressed left at (252, 164)
Screenshot: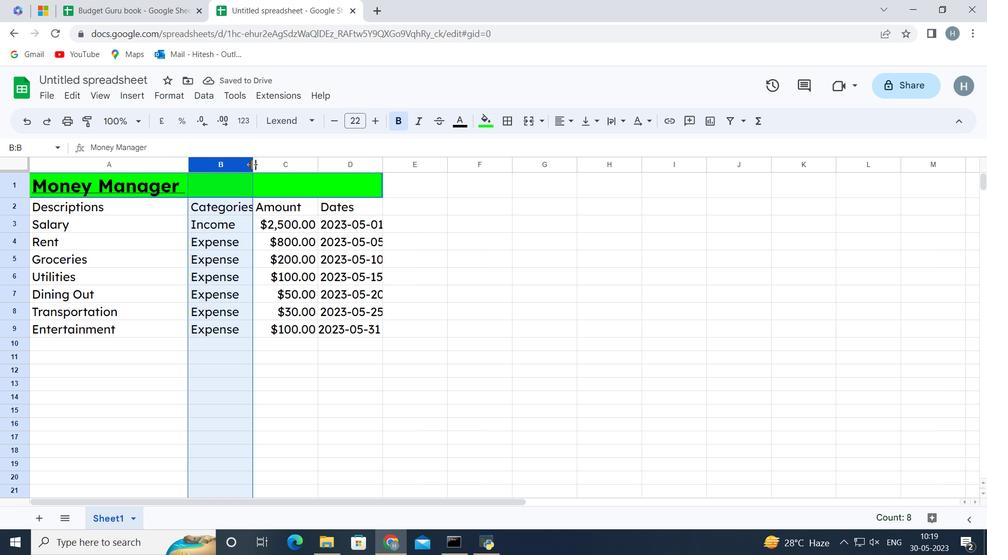 
Action: Mouse pressed left at (252, 164)
Screenshot: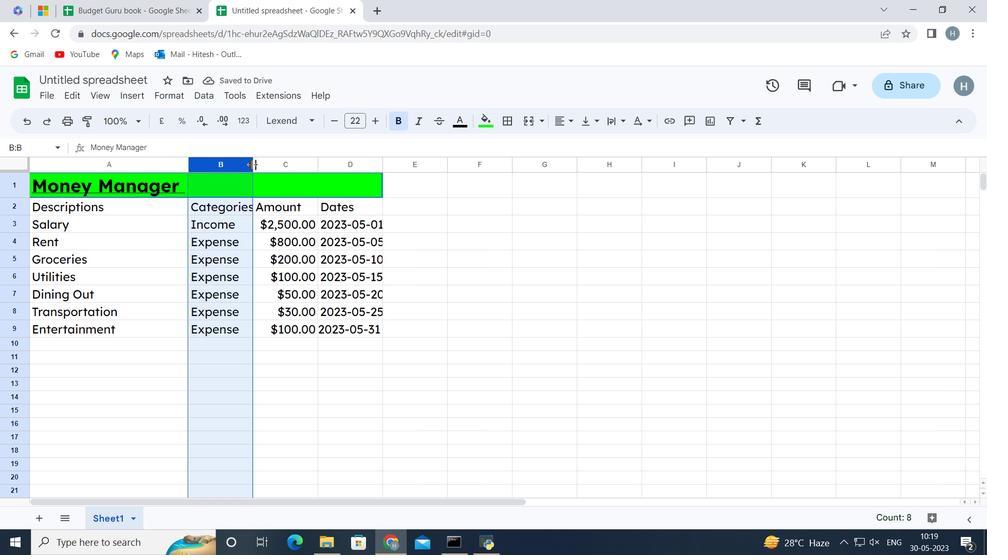 
Action: Mouse moved to (296, 159)
Screenshot: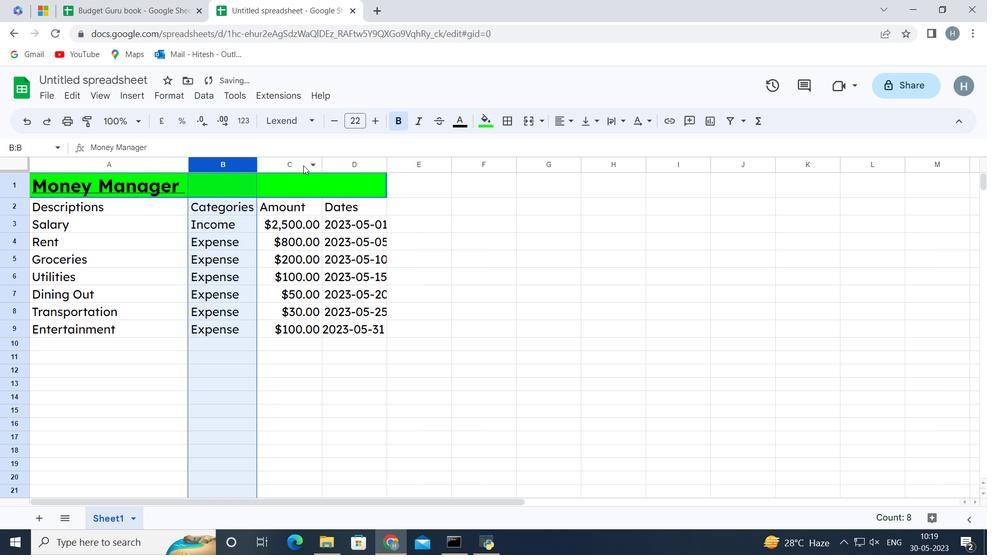 
Action: Mouse pressed left at (296, 159)
Screenshot: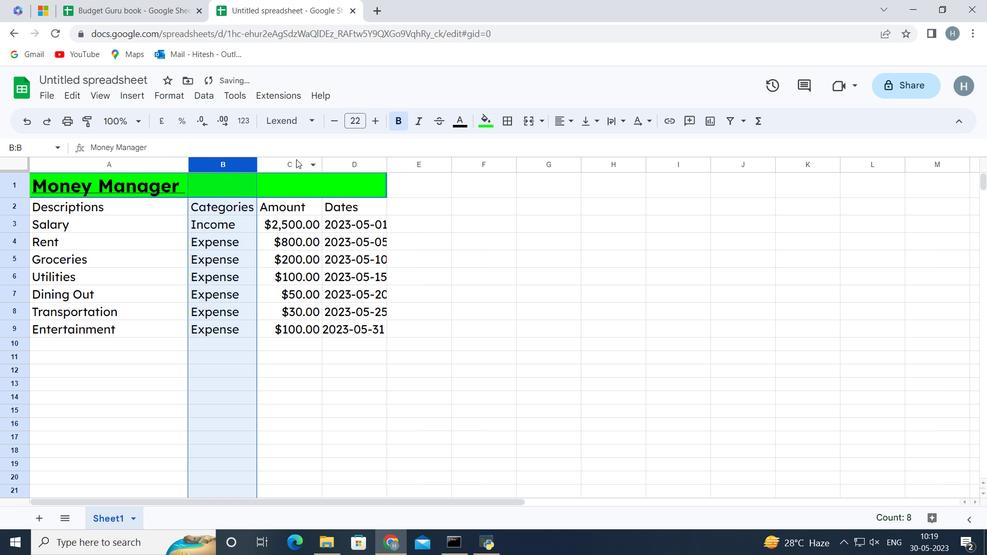 
Action: Mouse moved to (321, 163)
Screenshot: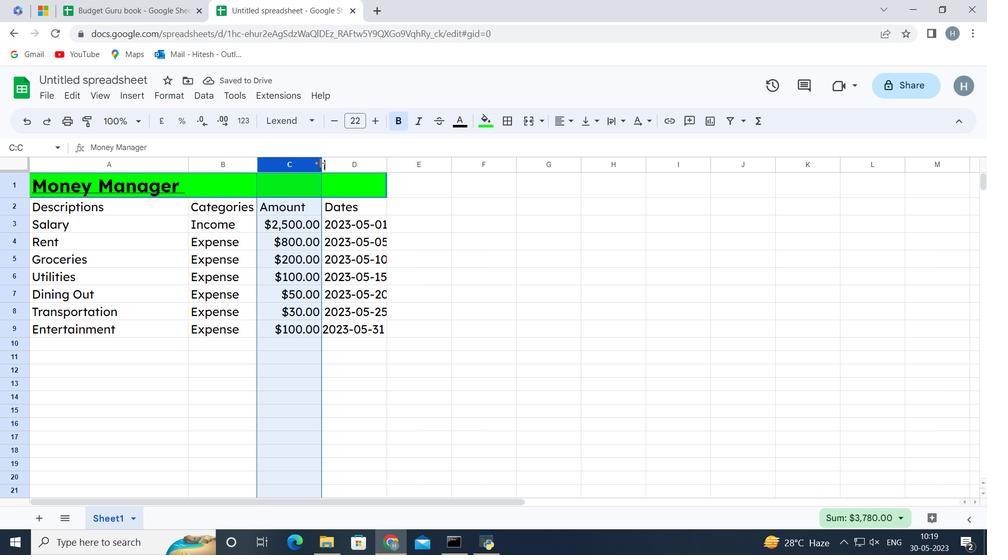 
Action: Mouse pressed left at (321, 163)
Screenshot: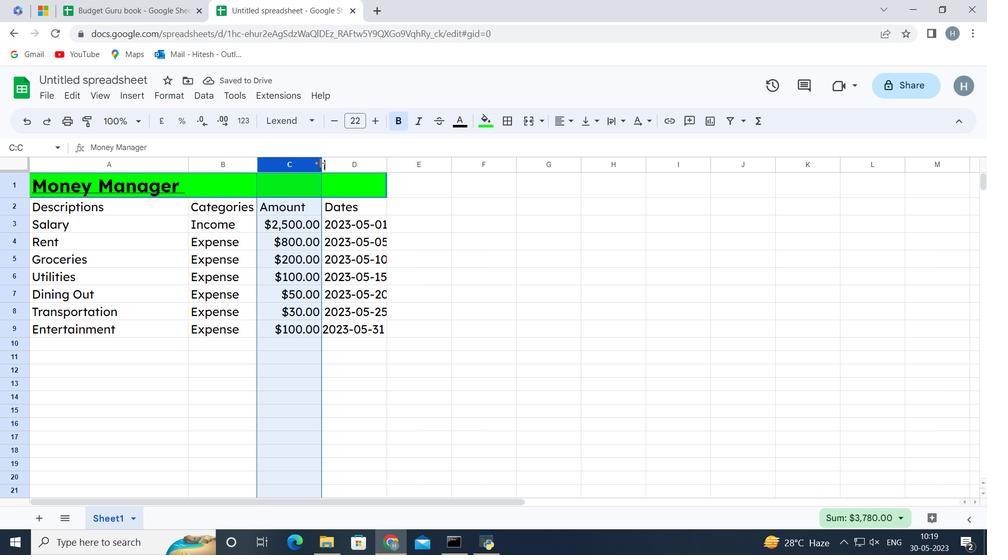 
Action: Mouse pressed left at (321, 163)
Screenshot: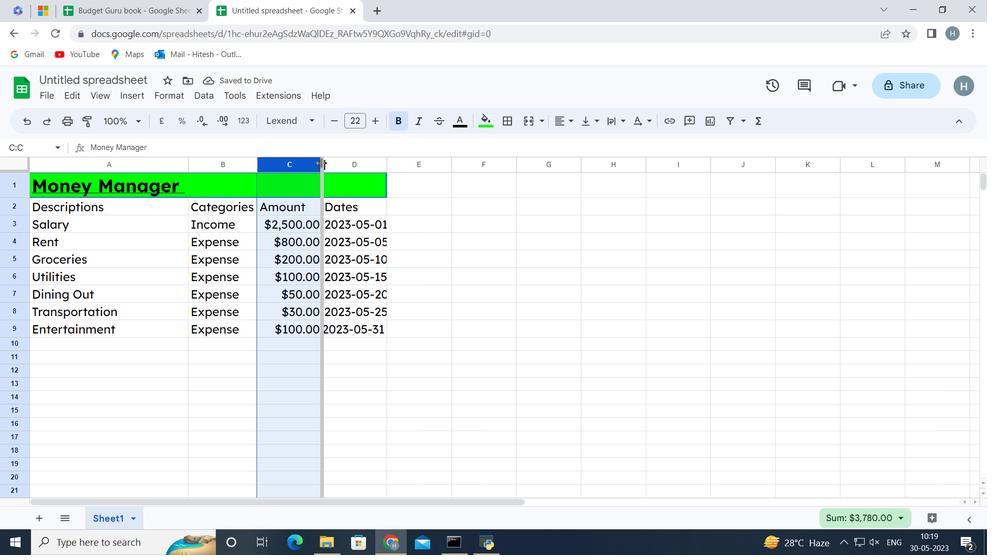 
Action: Mouse moved to (335, 164)
Screenshot: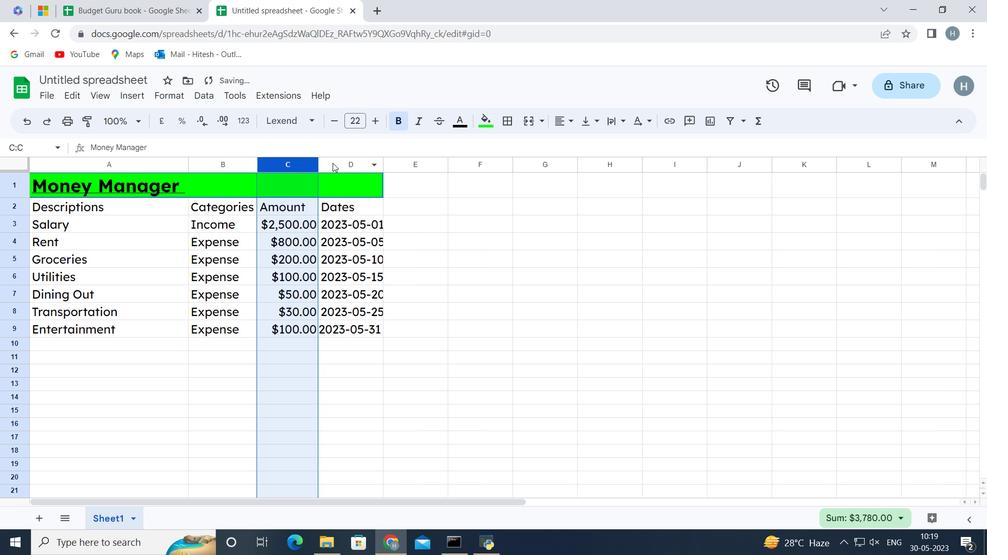 
Action: Mouse pressed left at (335, 164)
Screenshot: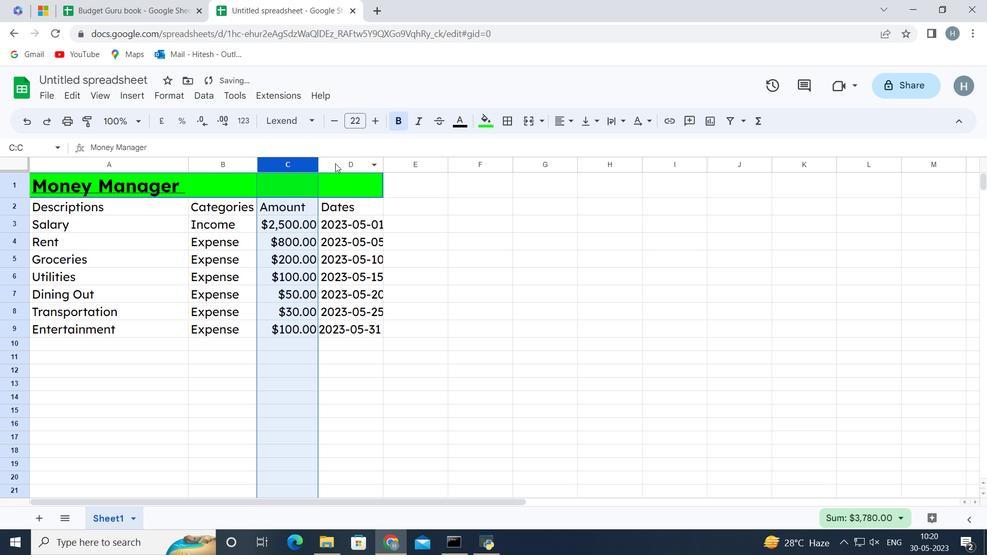 
Action: Mouse moved to (382, 165)
Screenshot: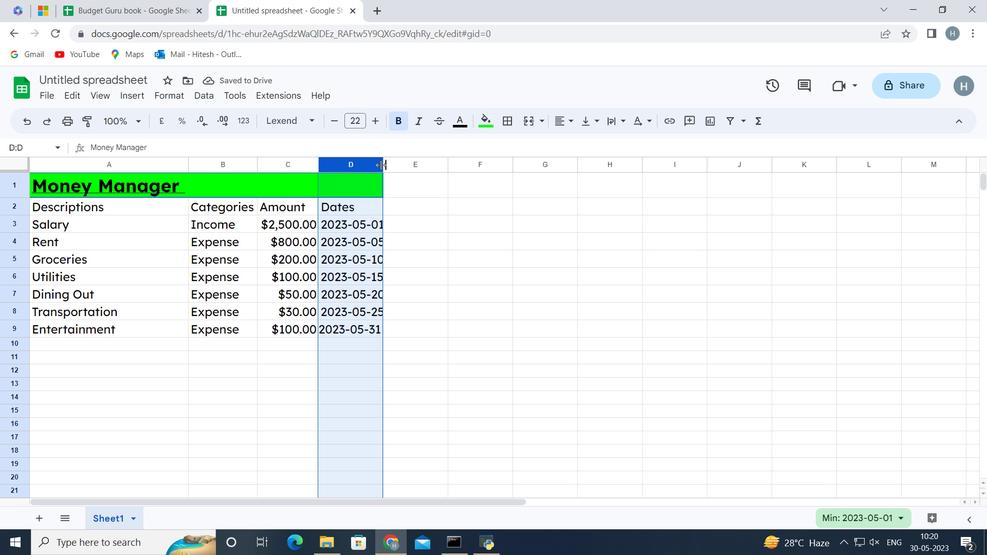 
Action: Mouse pressed left at (382, 165)
Screenshot: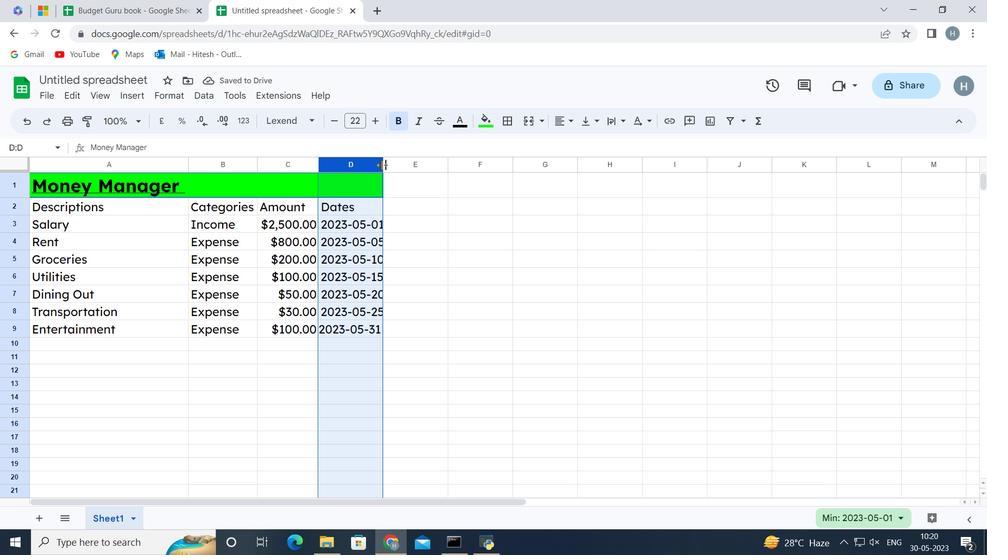 
Action: Mouse pressed left at (382, 165)
Screenshot: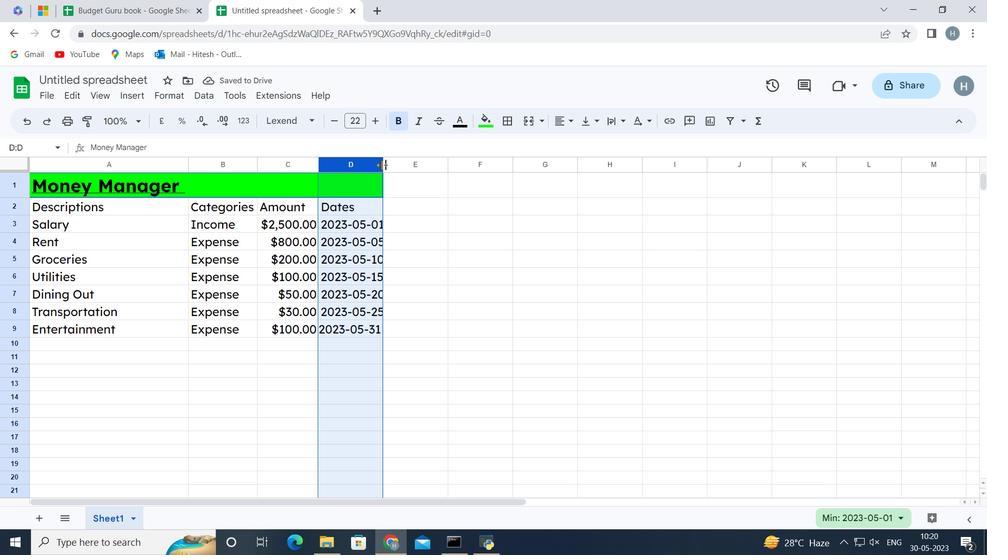 
Action: Mouse moved to (165, 395)
Screenshot: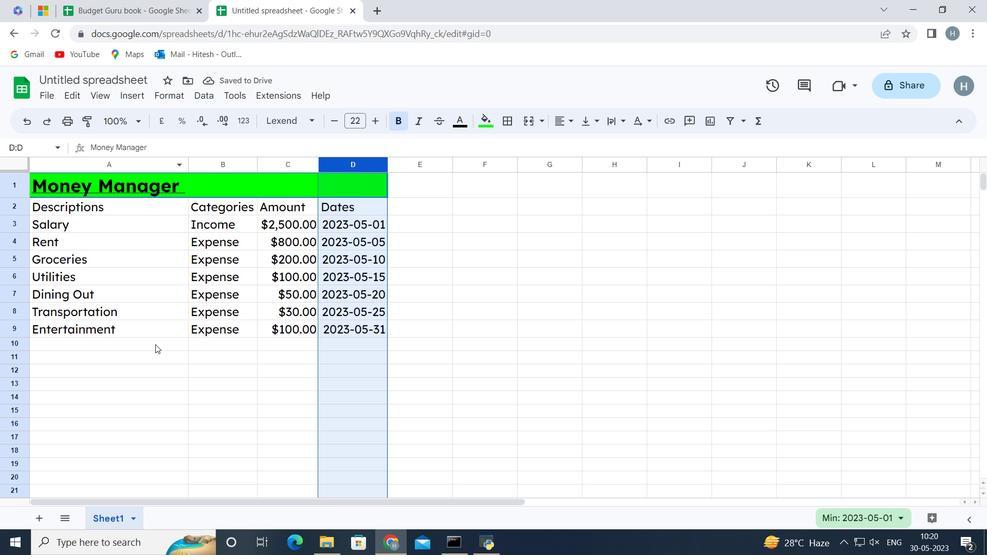 
Action: Mouse pressed left at (165, 395)
Screenshot: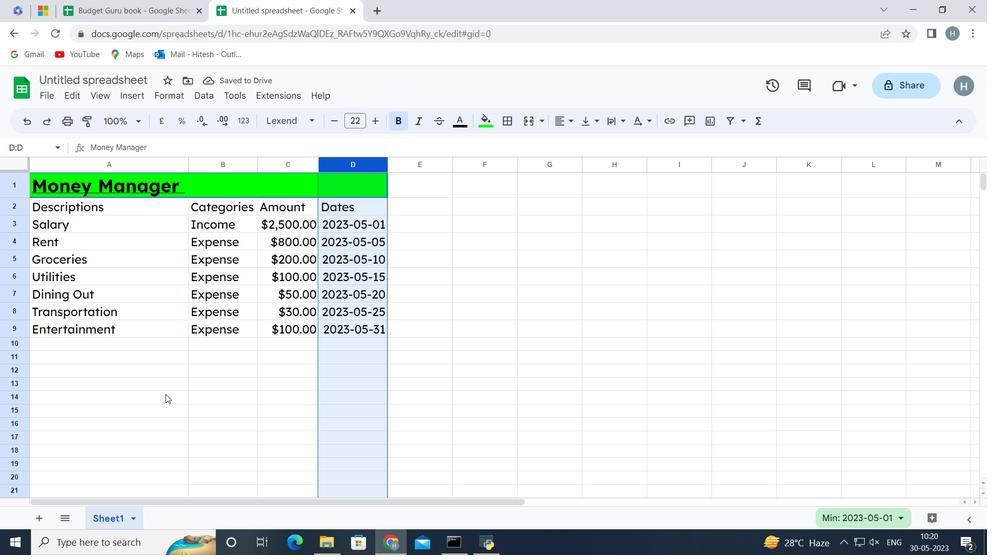 
Action: Mouse moved to (60, 163)
Screenshot: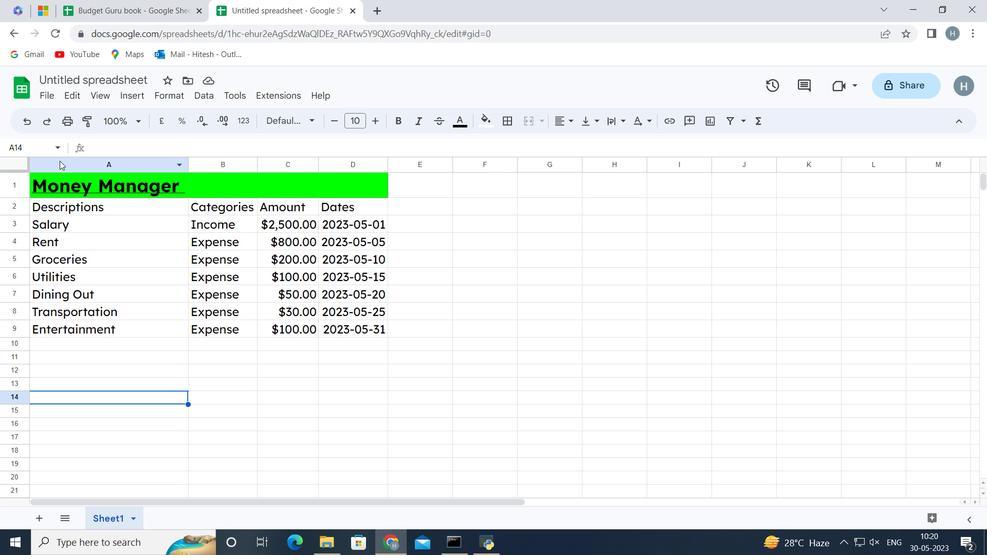 
Action: Mouse pressed left at (60, 163)
Screenshot: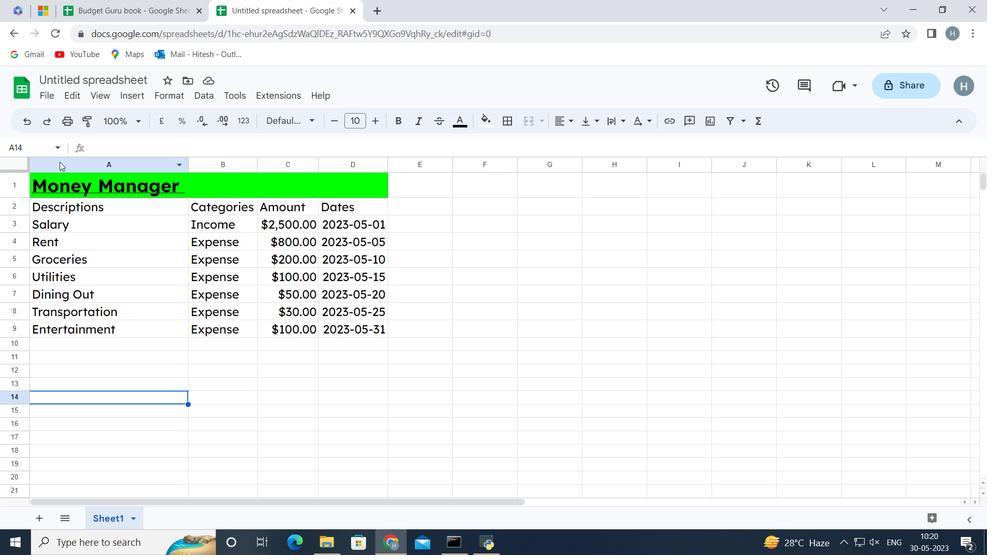 
Action: Key pressed <Key.shift><Key.right><Key.right><Key.right><Key.down><Key.down><Key.up><Key.shift><Key.down><Key.down><Key.down><Key.down><Key.down><Key.down><Key.down><Key.down><Key.down><Key.up>
Screenshot: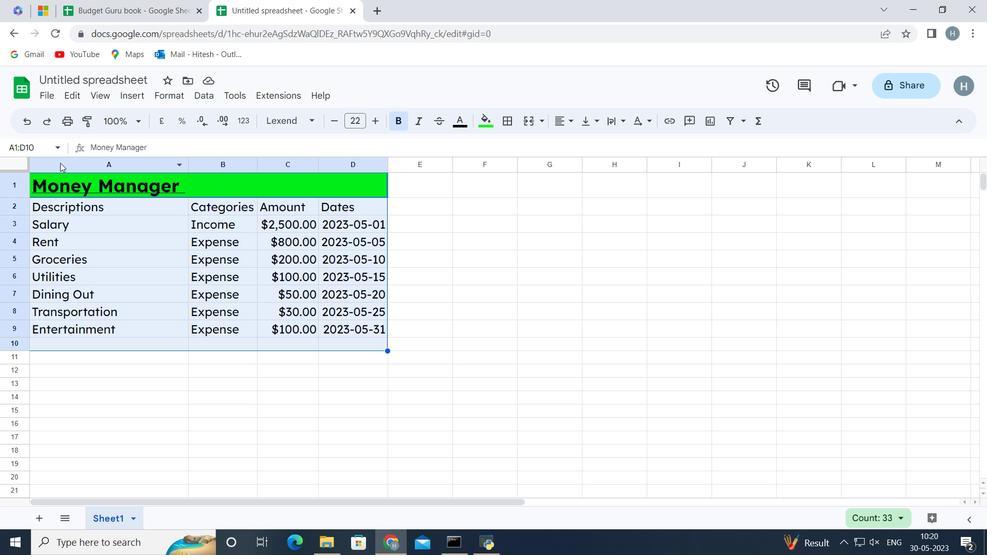 
Action: Mouse moved to (561, 124)
Screenshot: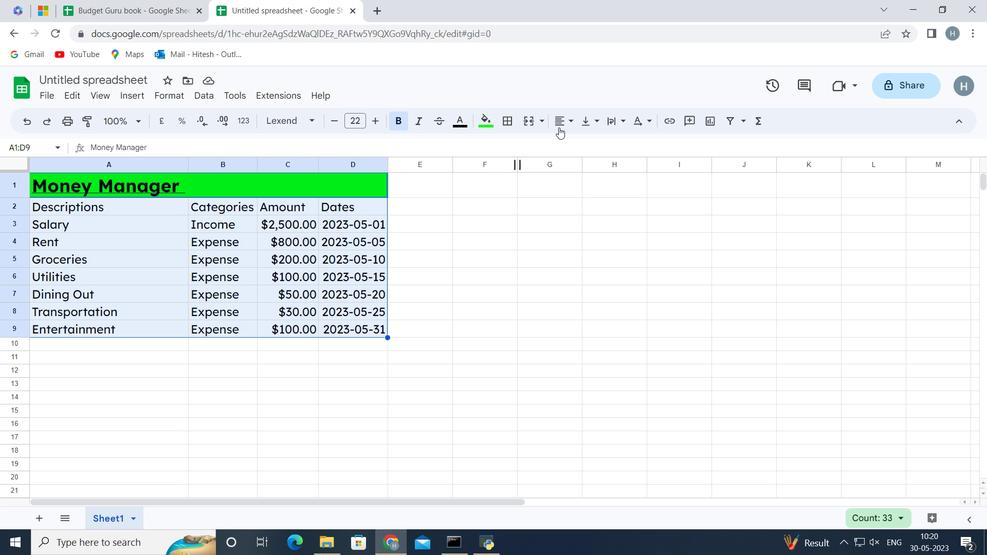 
Action: Mouse pressed left at (561, 124)
Screenshot: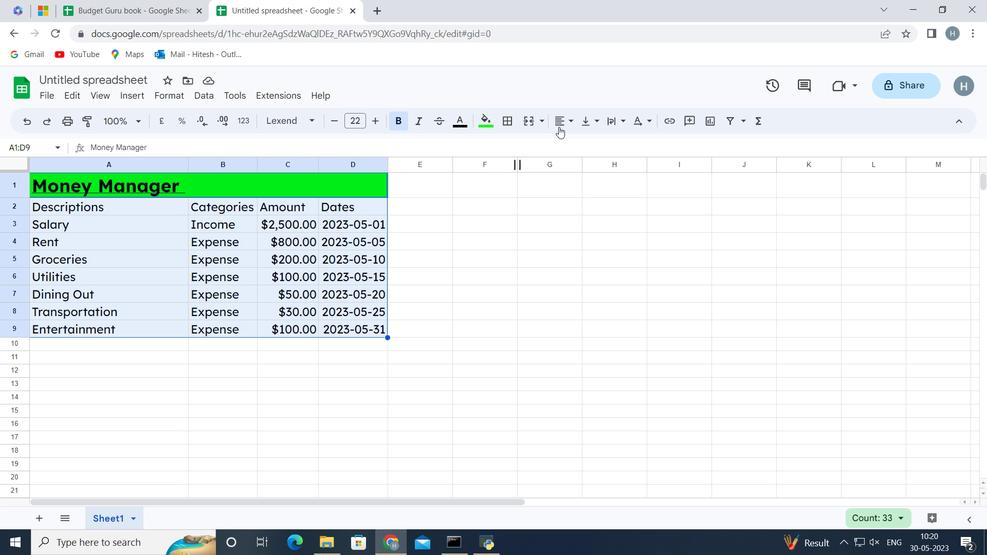 
Action: Mouse moved to (583, 144)
Screenshot: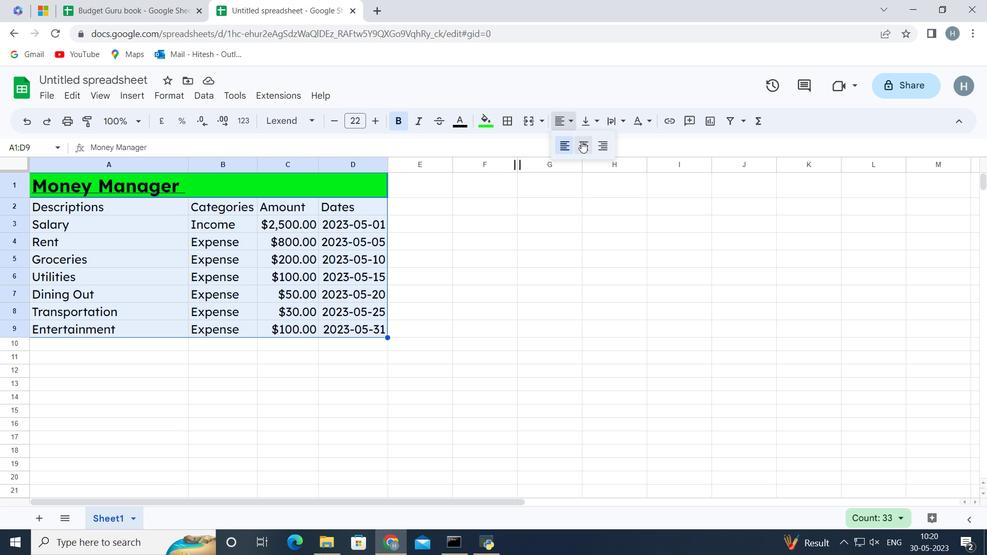 
Action: Mouse pressed left at (583, 144)
Screenshot: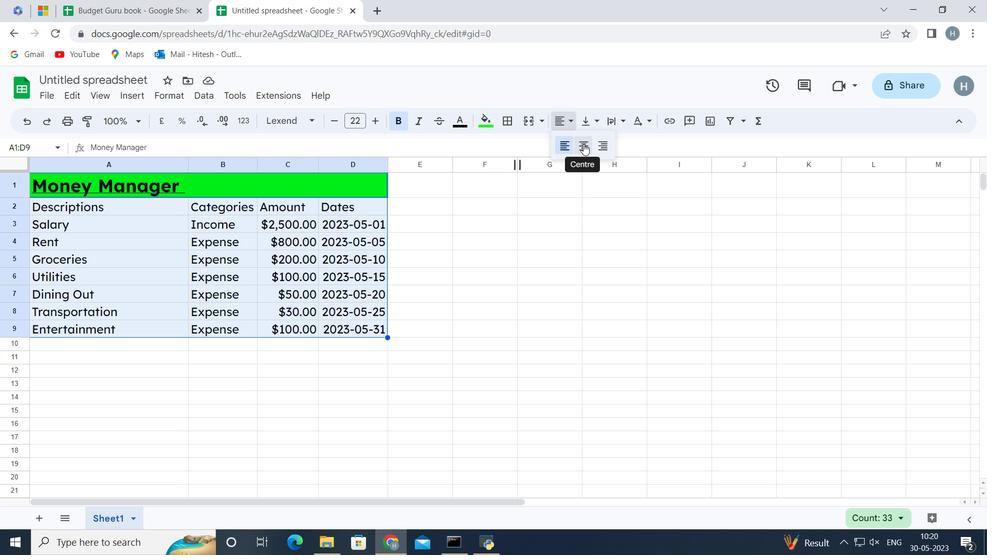
Action: Mouse moved to (234, 385)
Screenshot: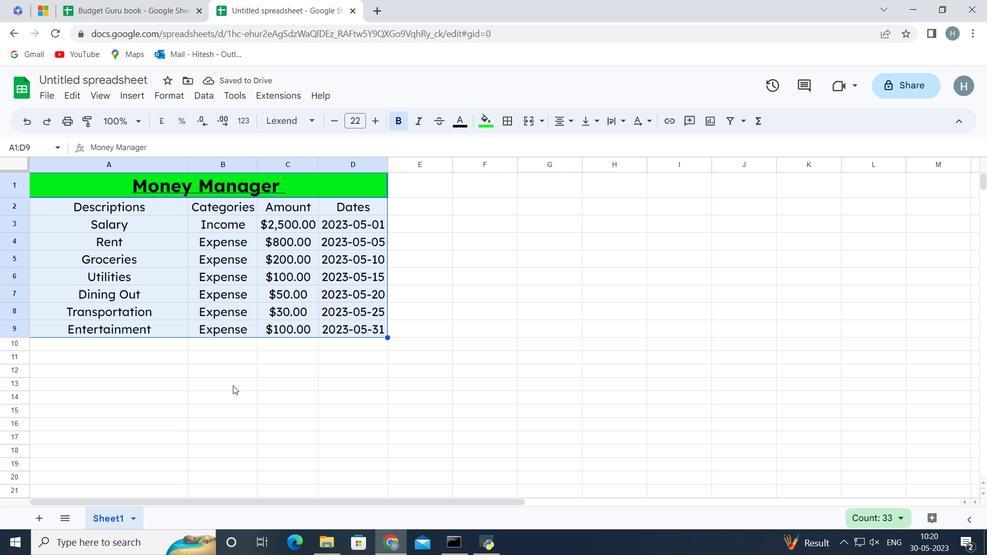 
Action: Mouse pressed left at (234, 385)
Screenshot: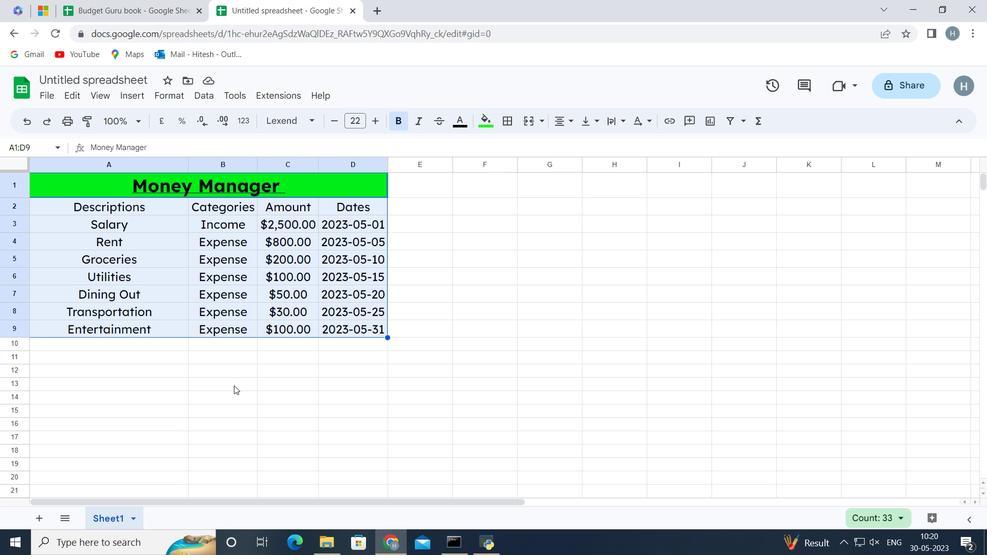 
Action: Mouse moved to (148, 384)
Screenshot: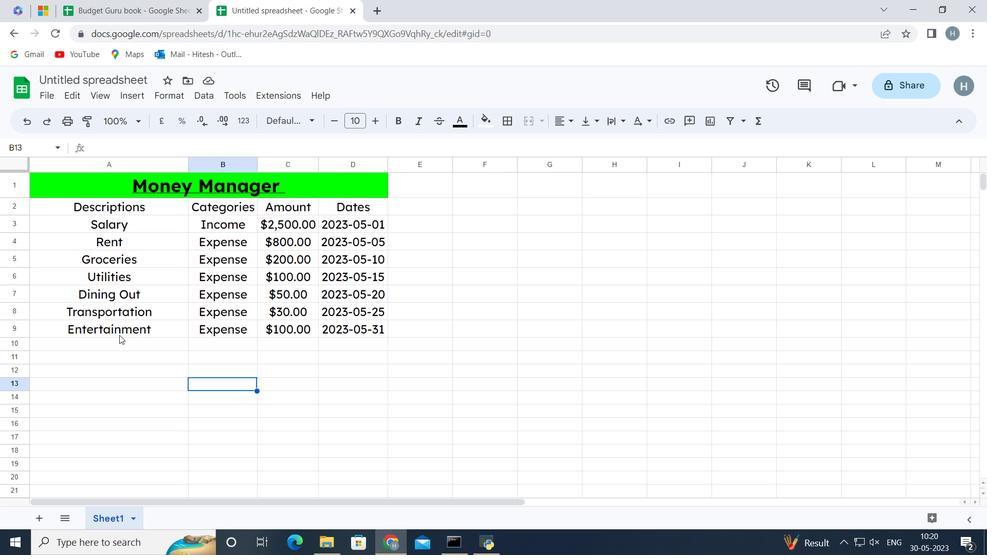 
Action: Mouse pressed left at (148, 384)
Screenshot: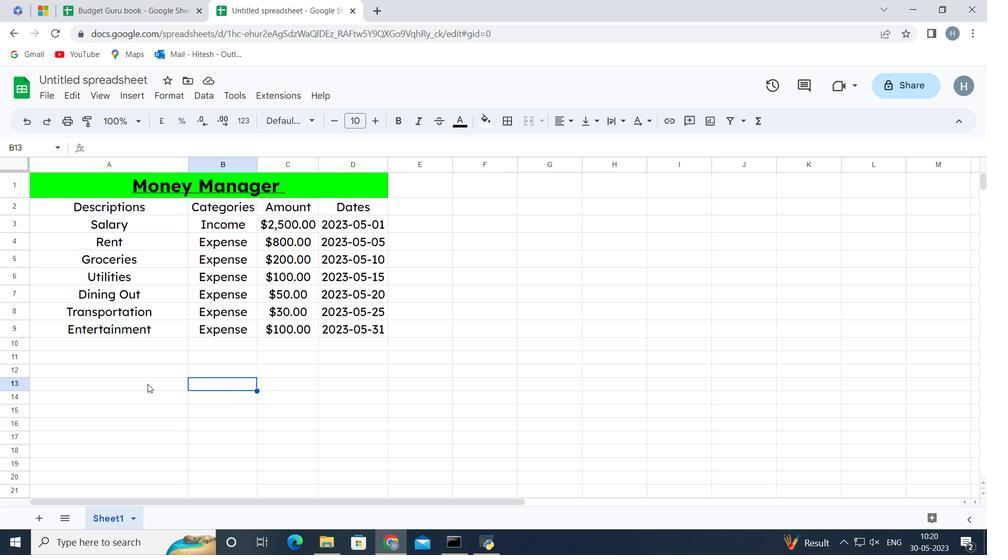 
Action: Mouse moved to (44, 97)
Screenshot: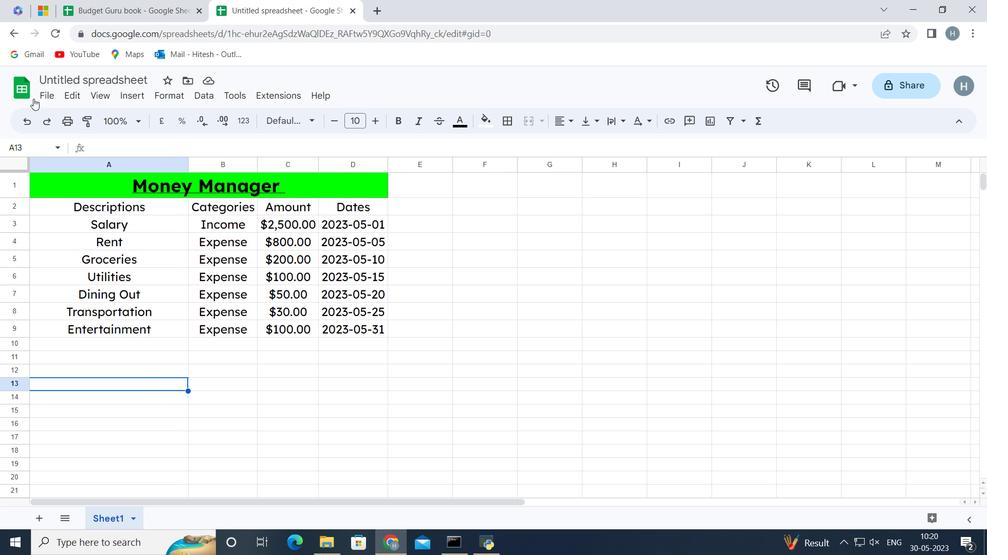 
Action: Mouse pressed left at (44, 97)
Screenshot: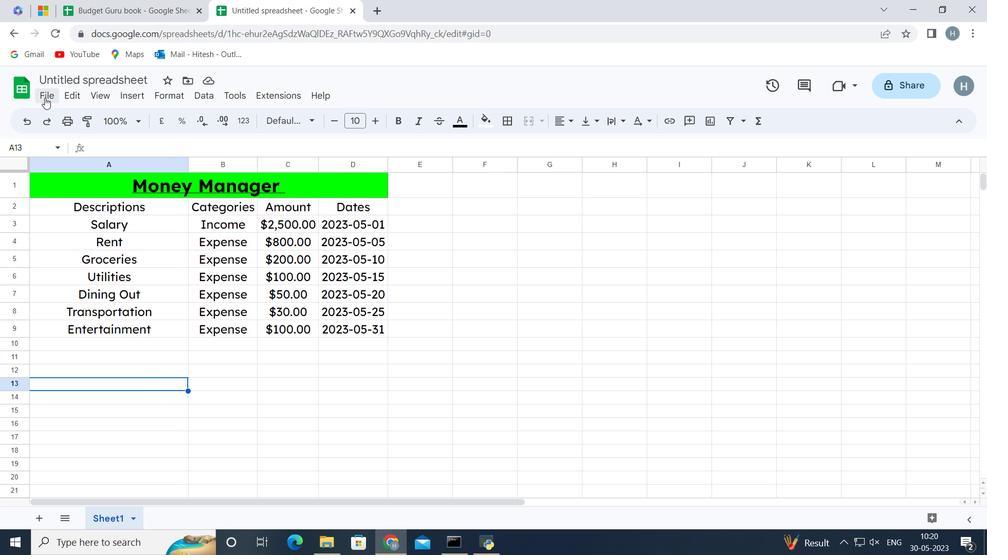 
Action: Mouse moved to (117, 281)
Screenshot: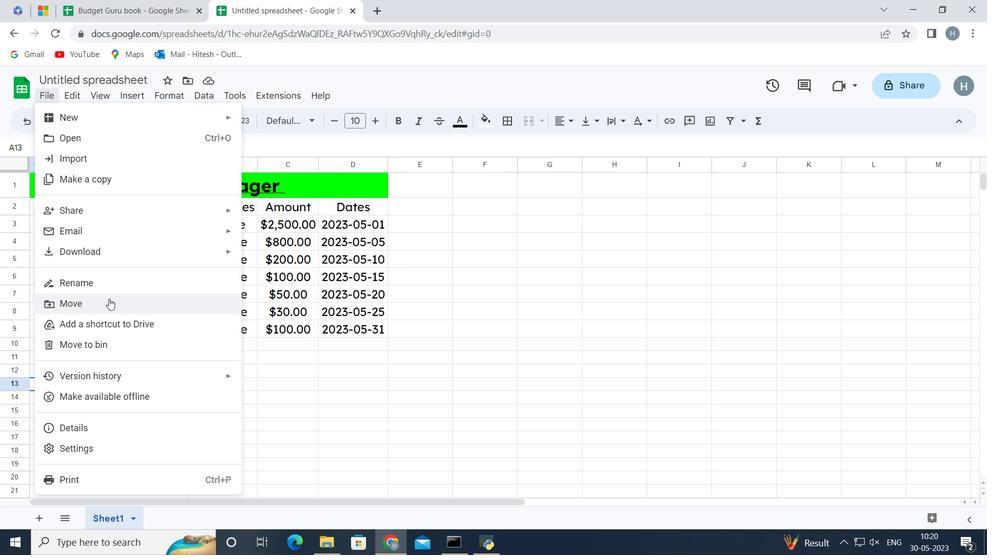 
Action: Mouse pressed left at (117, 281)
Screenshot: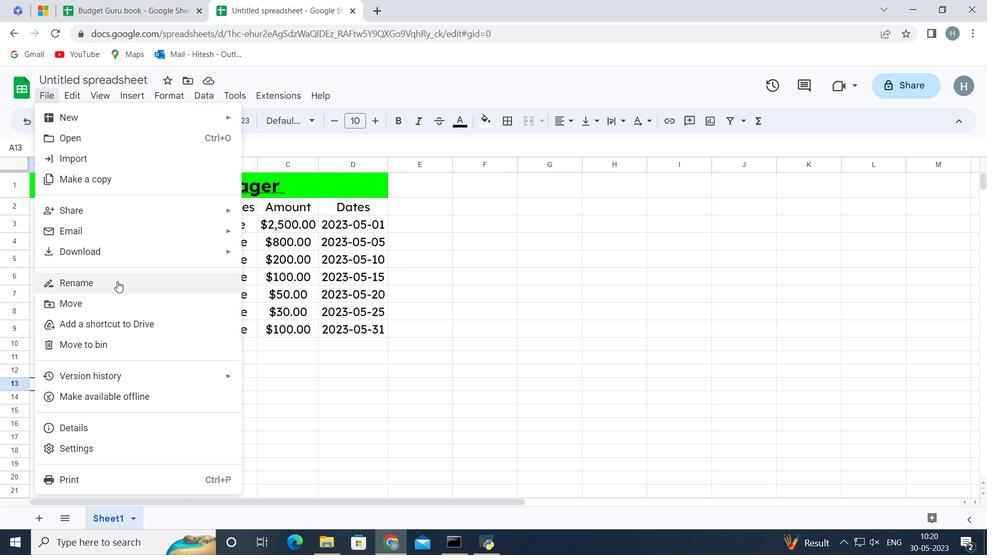 
Action: Key pressed <Key.backspace><Key.shift>Attendance<Key.space><Key.shift>Log
Screenshot: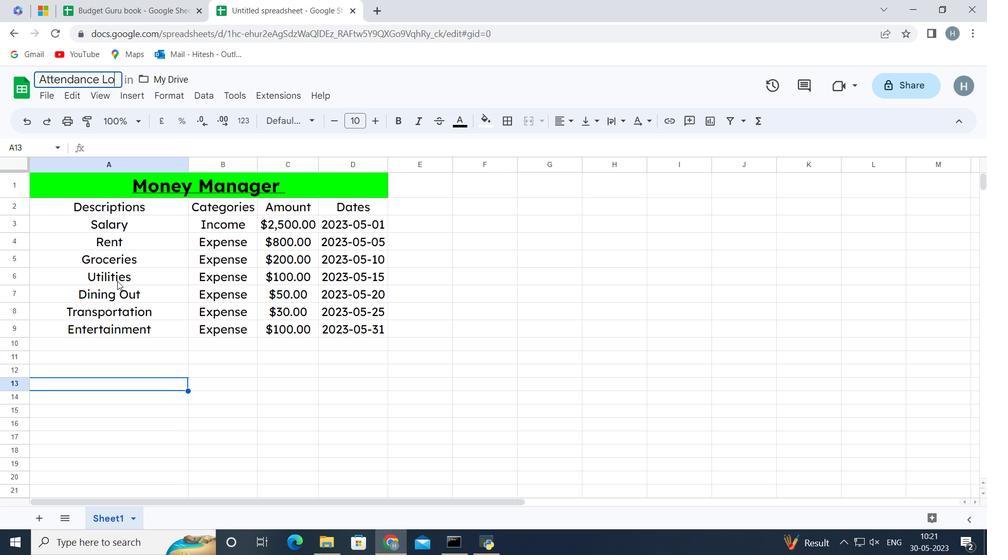 
Action: Mouse moved to (128, 268)
Screenshot: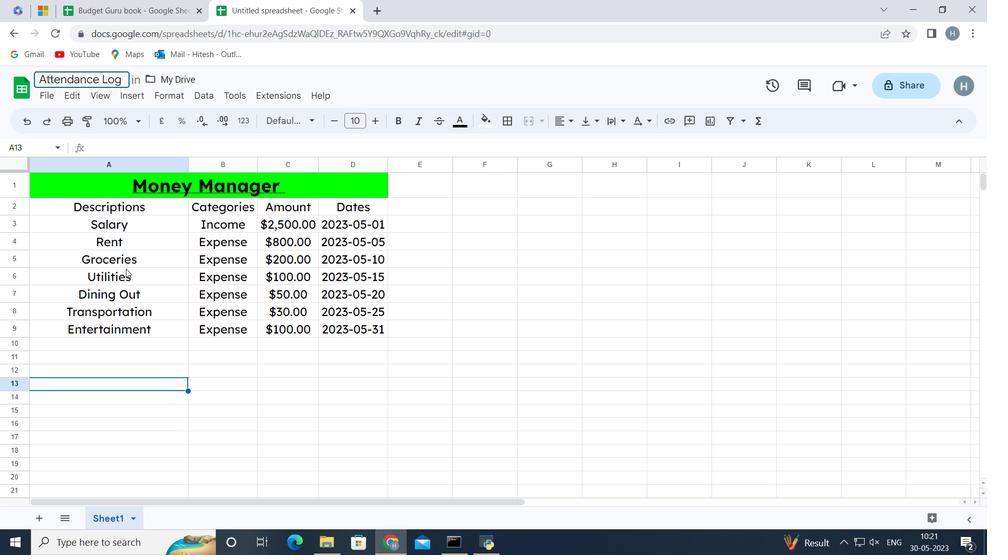 
Action: Key pressed <Key.space><Key.shift>T
Screenshot: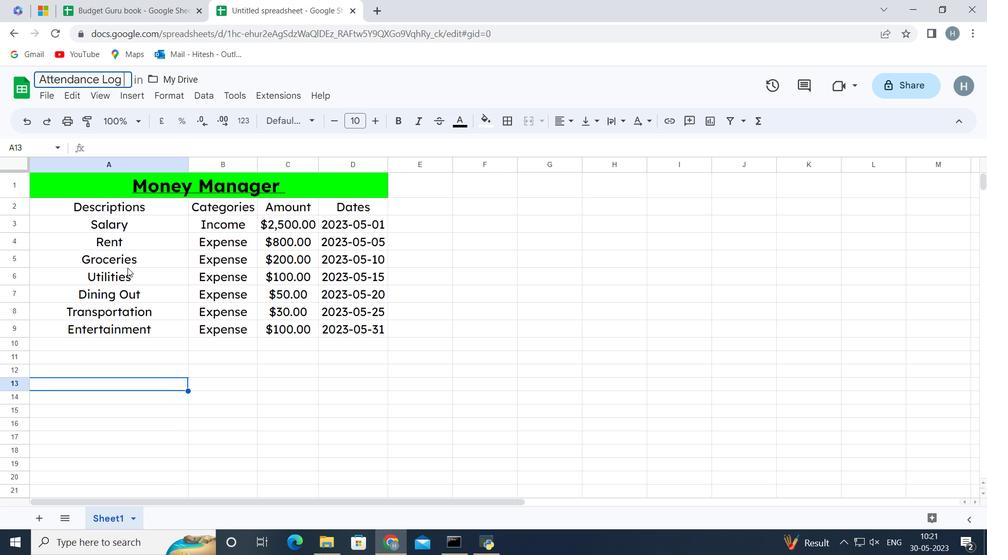 
Action: Mouse moved to (130, 264)
Screenshot: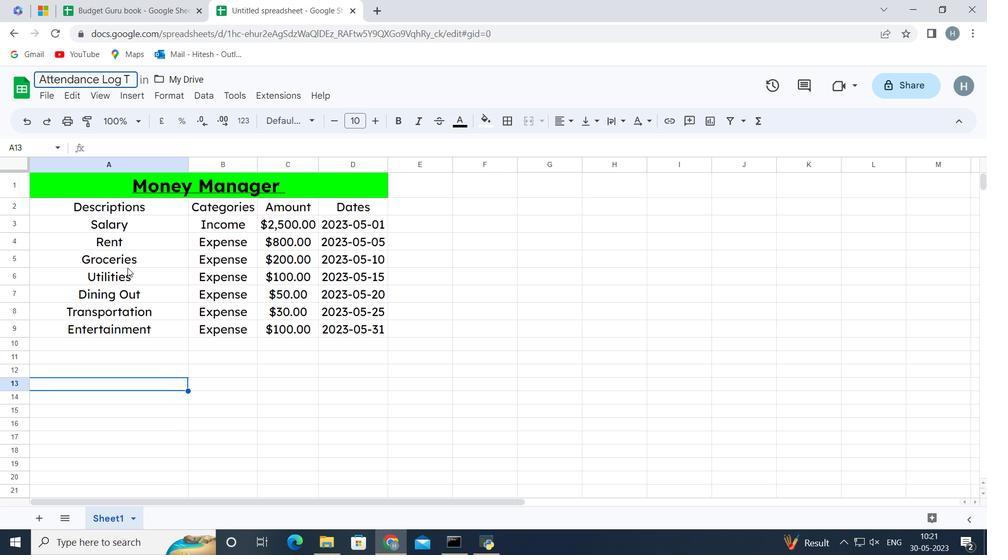 
Action: Key pressed emplate<Key.enter>
Screenshot: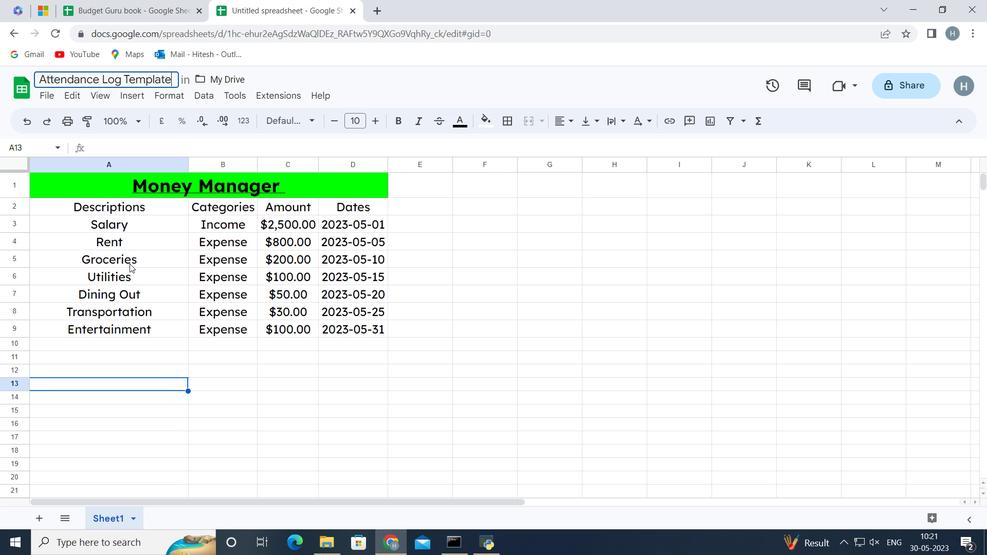 
Action: Mouse moved to (289, 378)
Screenshot: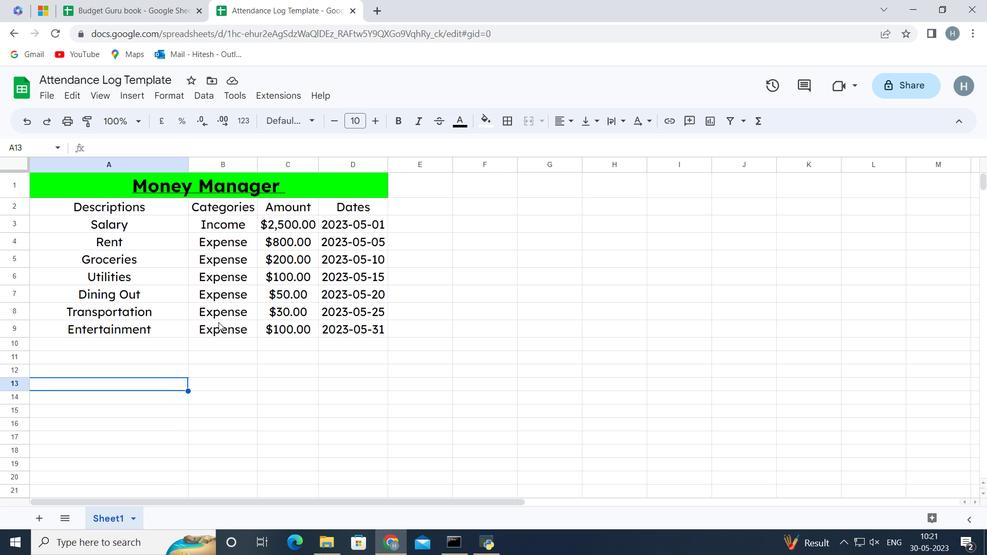 
